 Task: Find connections with filter location Greiz with filter topic #Leadershipwith filter profile language Spanish with filter current company Vikram Solar with filter school Rajagiri Centre for Business Studies with filter industry Natural Gas Extraction with filter service category Loans with filter keywords title Business Analyst
Action: Mouse moved to (505, 69)
Screenshot: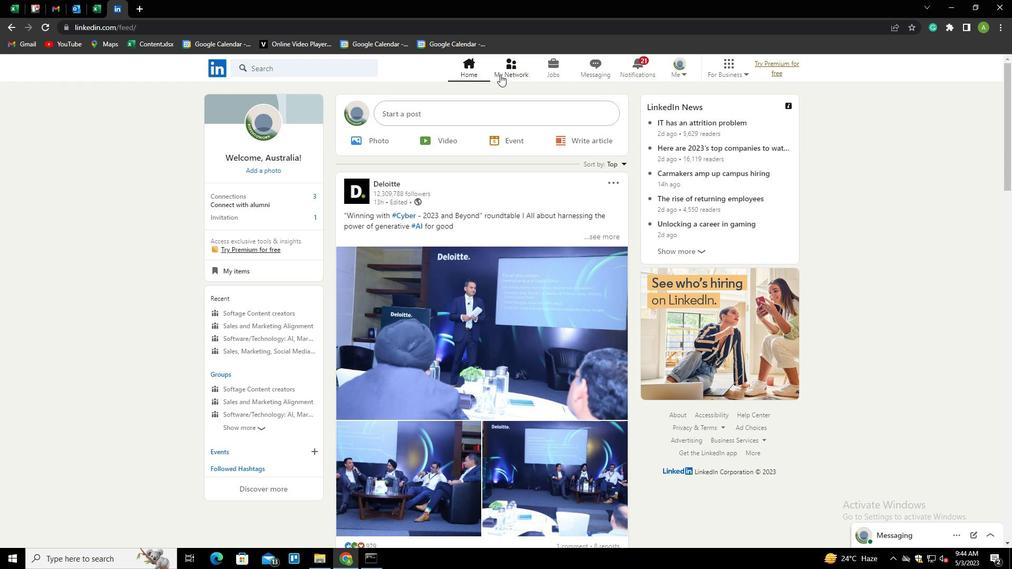 
Action: Mouse pressed left at (505, 69)
Screenshot: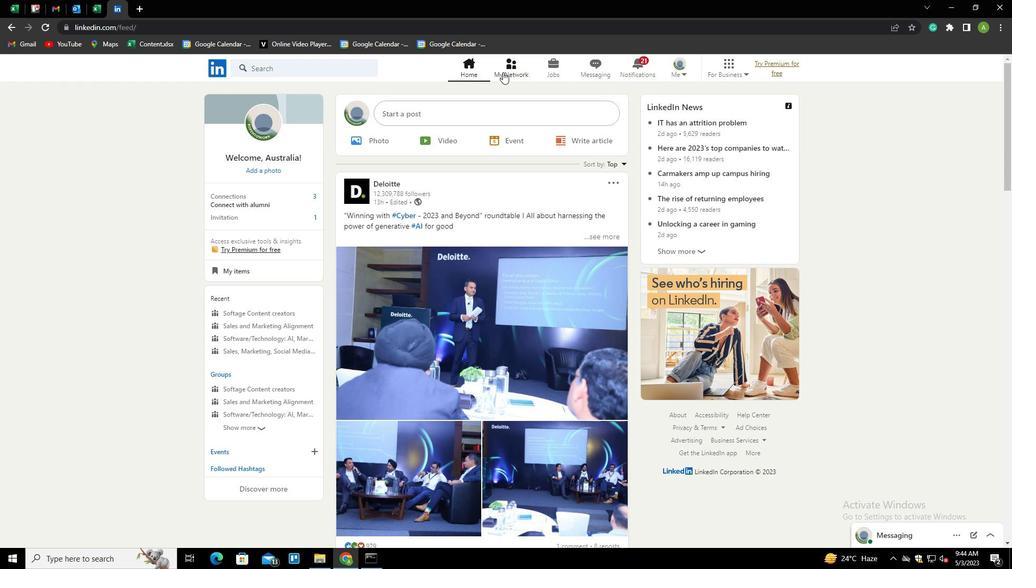 
Action: Mouse moved to (285, 122)
Screenshot: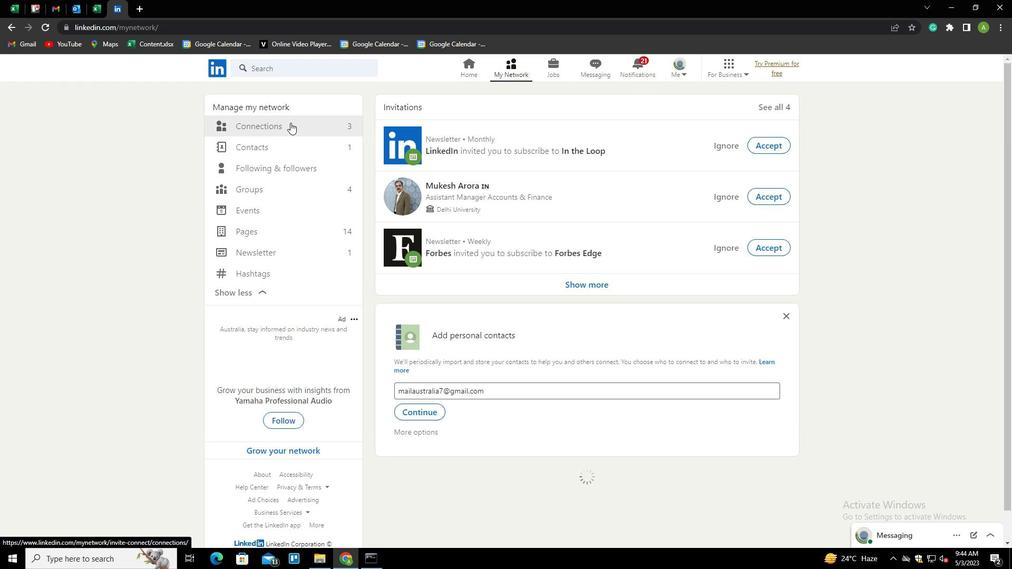 
Action: Mouse pressed left at (285, 122)
Screenshot: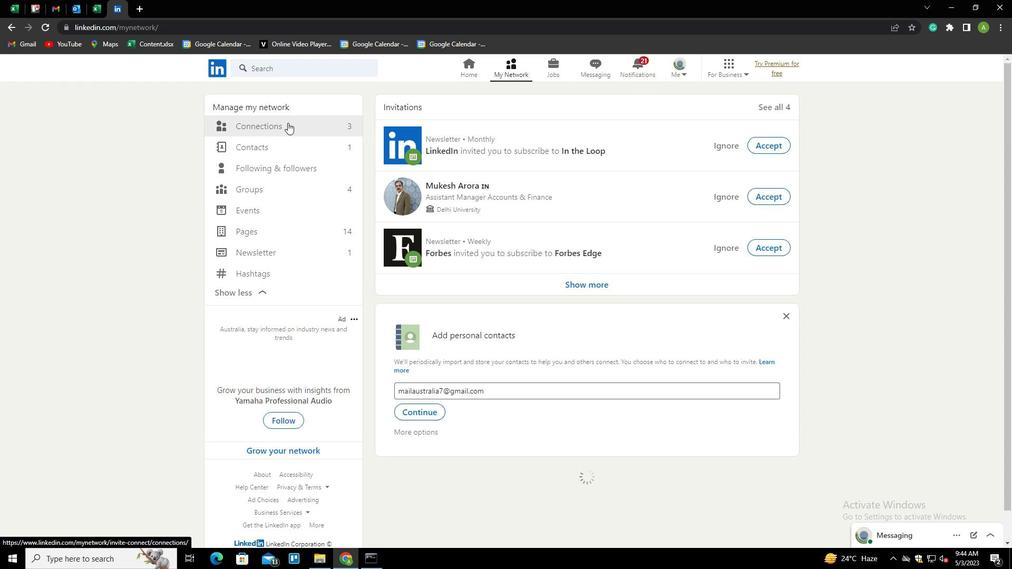 
Action: Mouse moved to (591, 128)
Screenshot: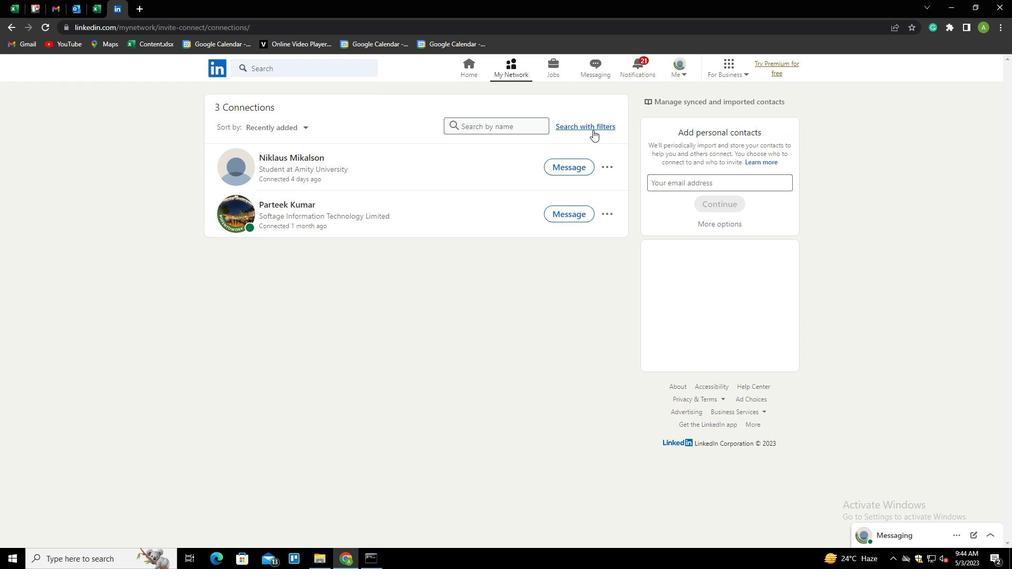 
Action: Mouse pressed left at (591, 128)
Screenshot: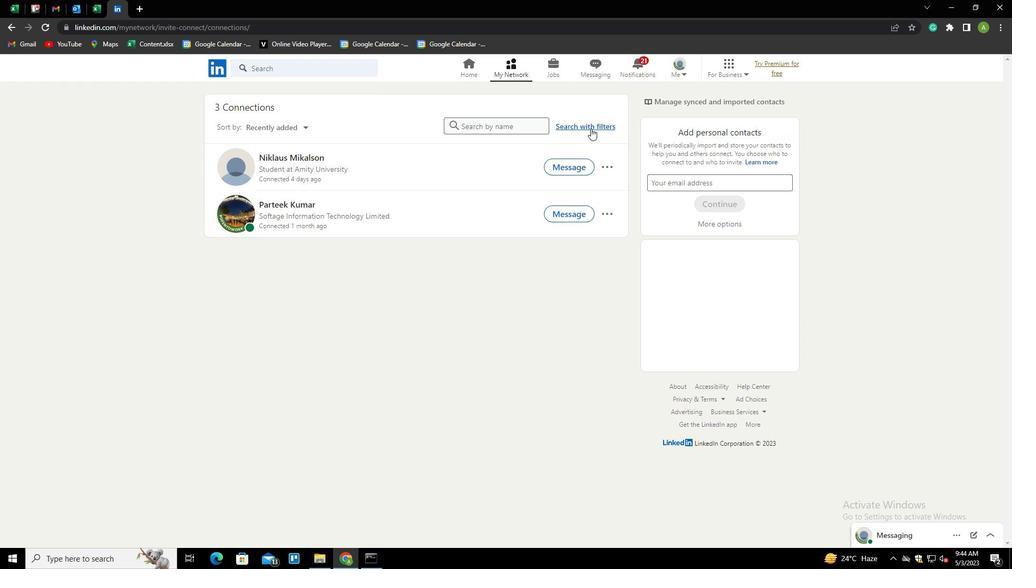 
Action: Mouse moved to (539, 93)
Screenshot: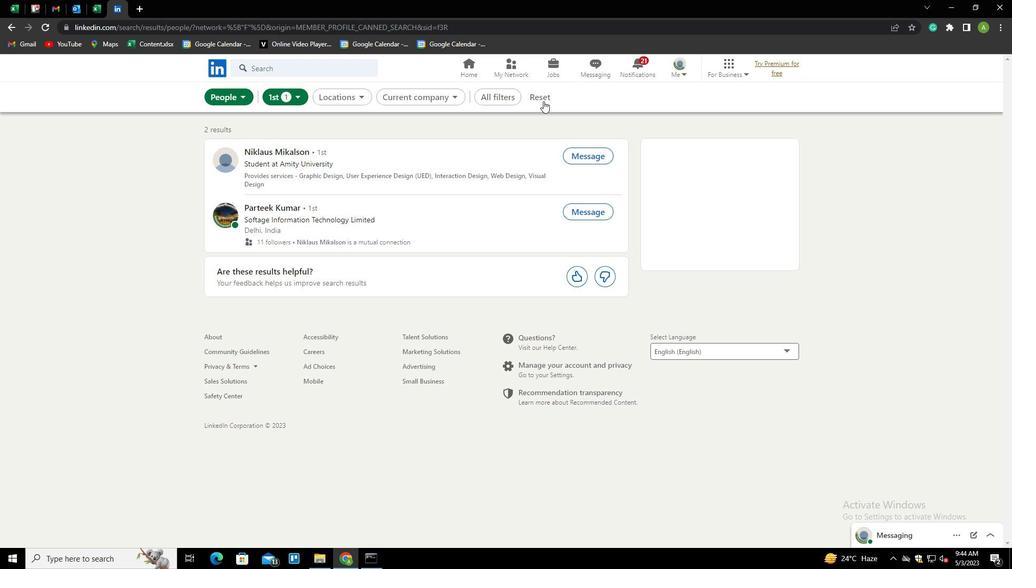 
Action: Mouse pressed left at (539, 93)
Screenshot: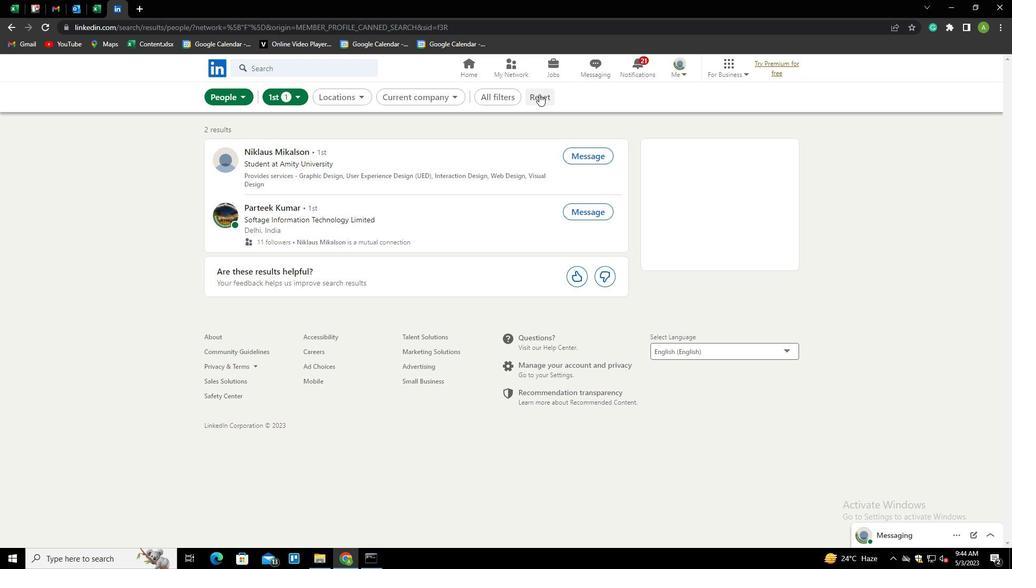 
Action: Mouse moved to (515, 99)
Screenshot: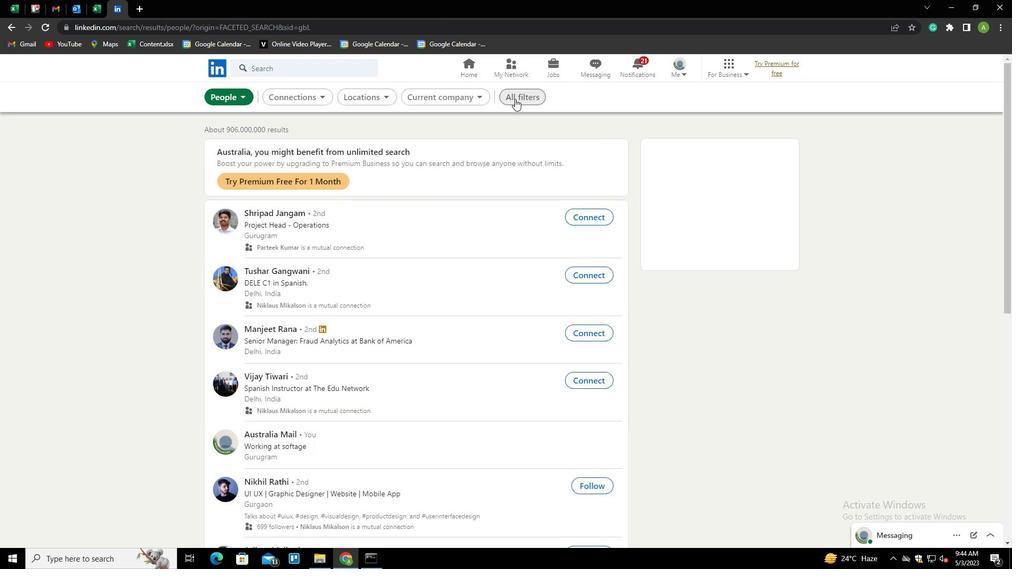 
Action: Mouse pressed left at (515, 99)
Screenshot: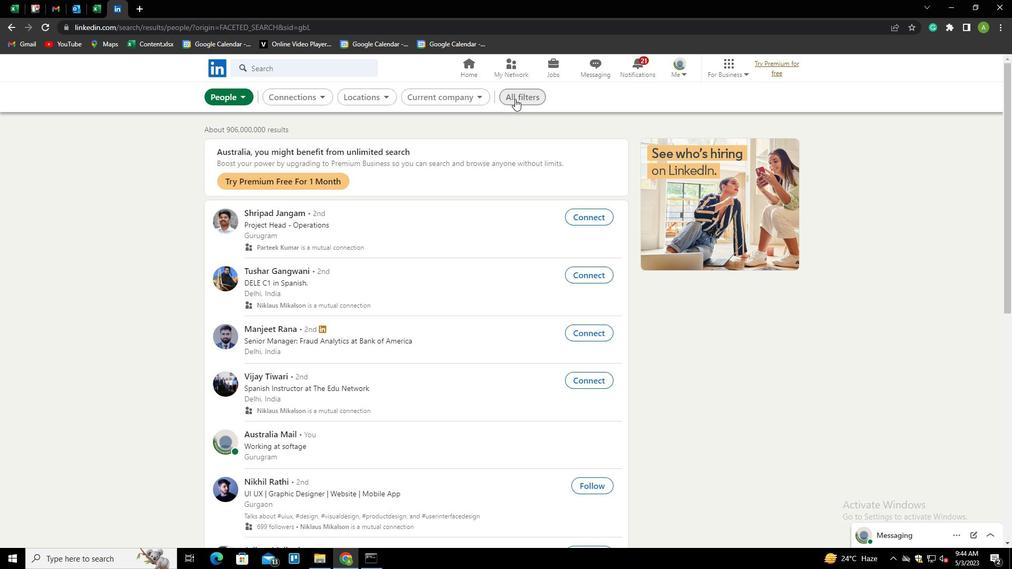 
Action: Mouse moved to (839, 260)
Screenshot: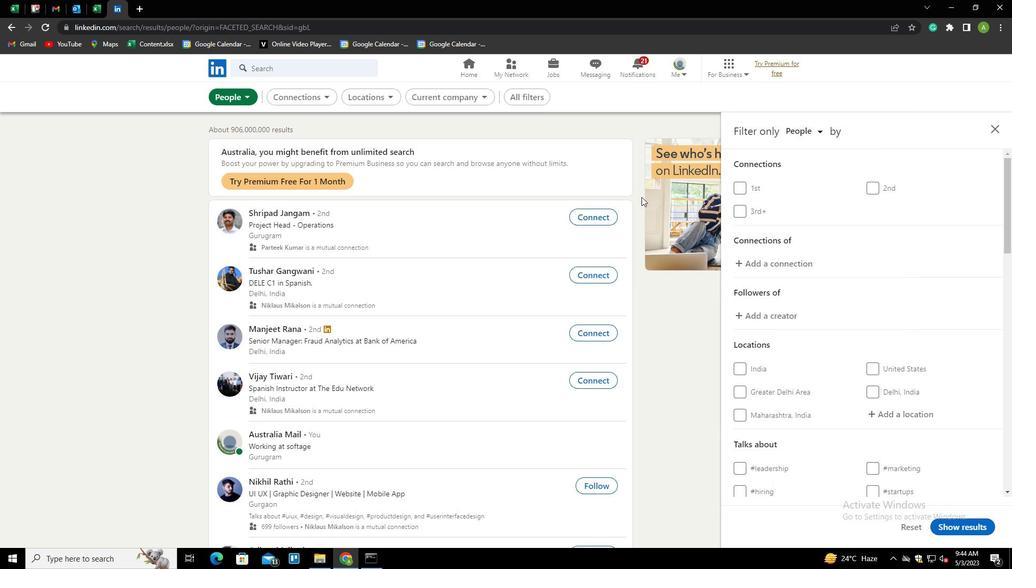 
Action: Mouse scrolled (839, 259) with delta (0, 0)
Screenshot: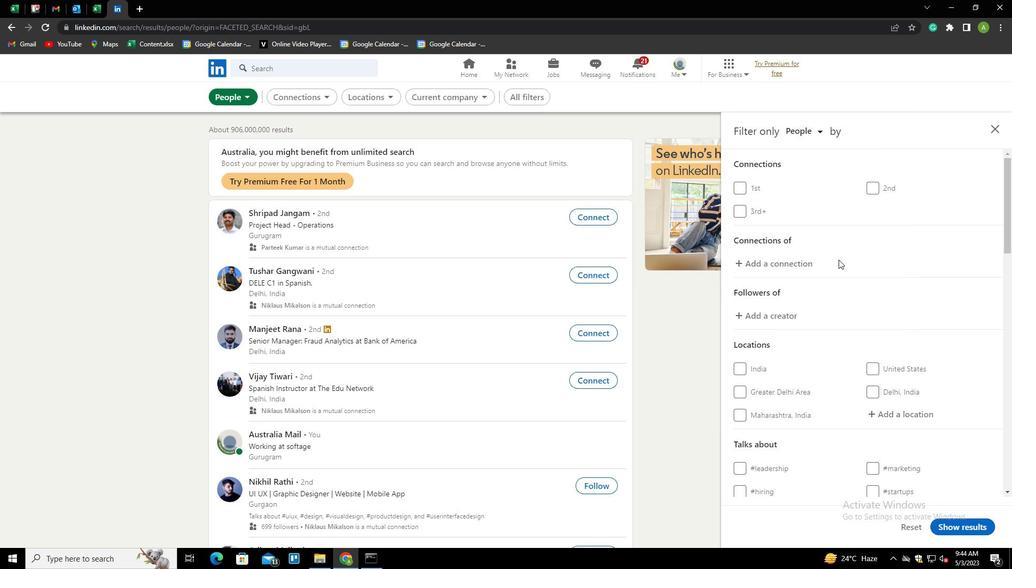 
Action: Mouse scrolled (839, 259) with delta (0, 0)
Screenshot: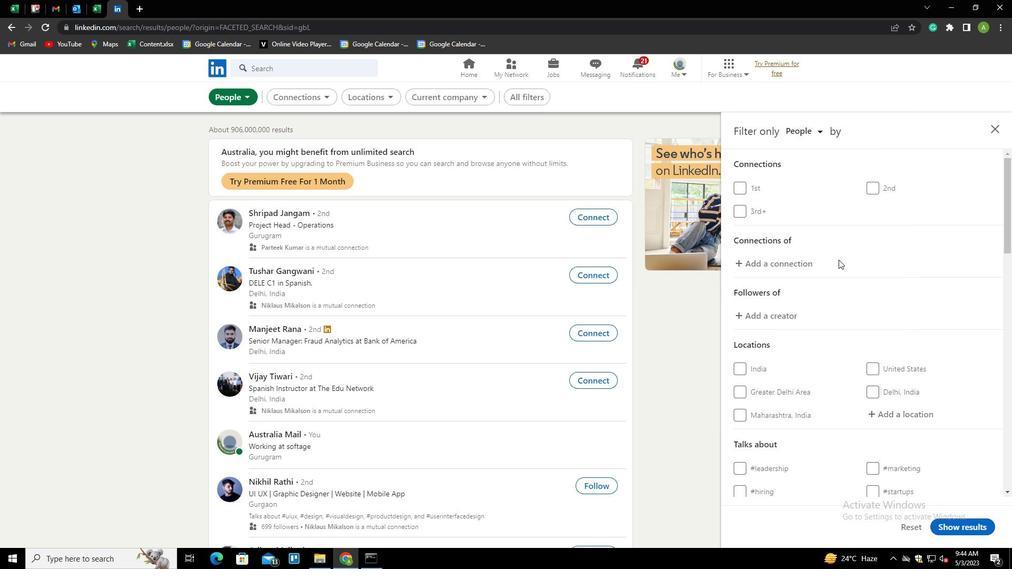 
Action: Mouse moved to (880, 311)
Screenshot: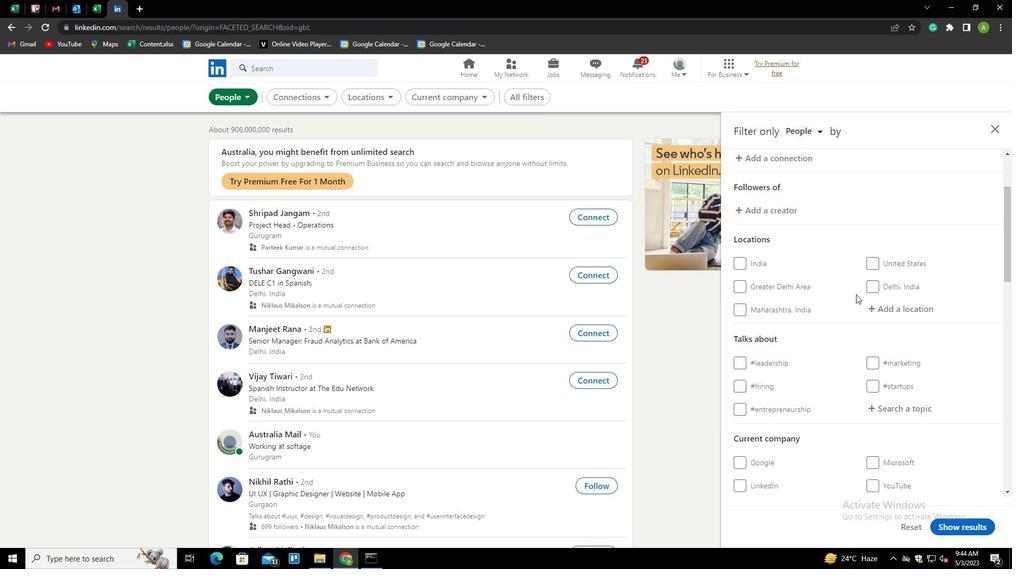 
Action: Mouse pressed left at (880, 311)
Screenshot: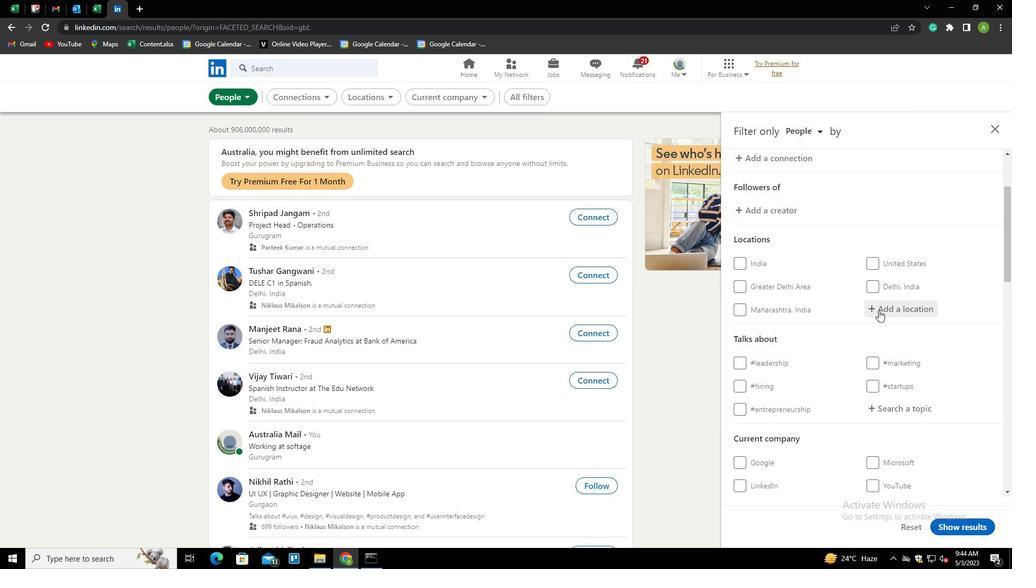 
Action: Mouse moved to (880, 311)
Screenshot: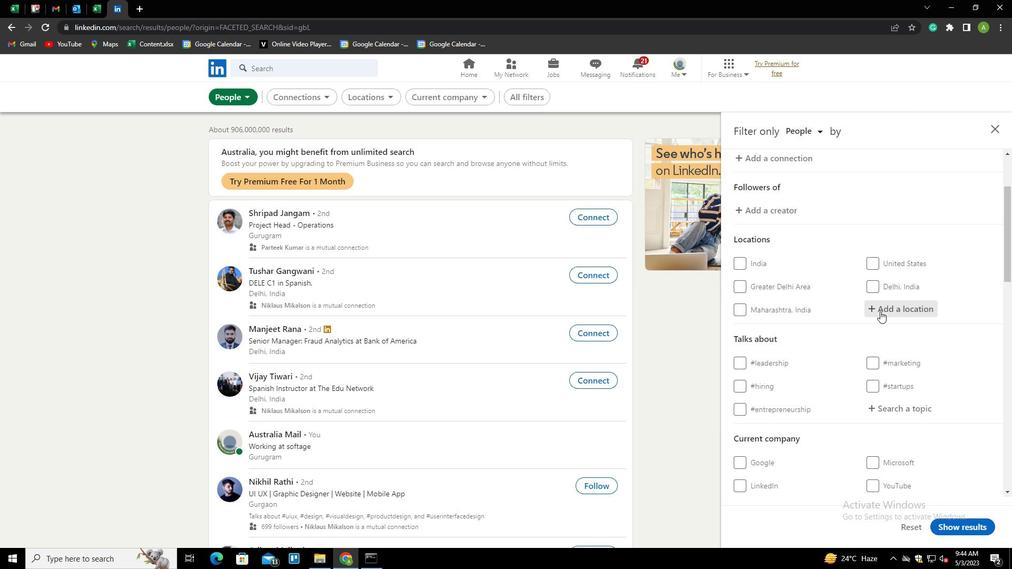 
Action: Key pressed <Key.shift><Key.shift><Key.shift><Key.shift><Key.shift><Key.shift><Key.shift><Key.shift><Key.shift><Key.shift><Key.shift><Key.shift><Key.shift><Key.shift><Key.shift>GRIZ<Key.space><Key.left><Key.left><Key.left>E<Key.down><Key.enter>
Screenshot: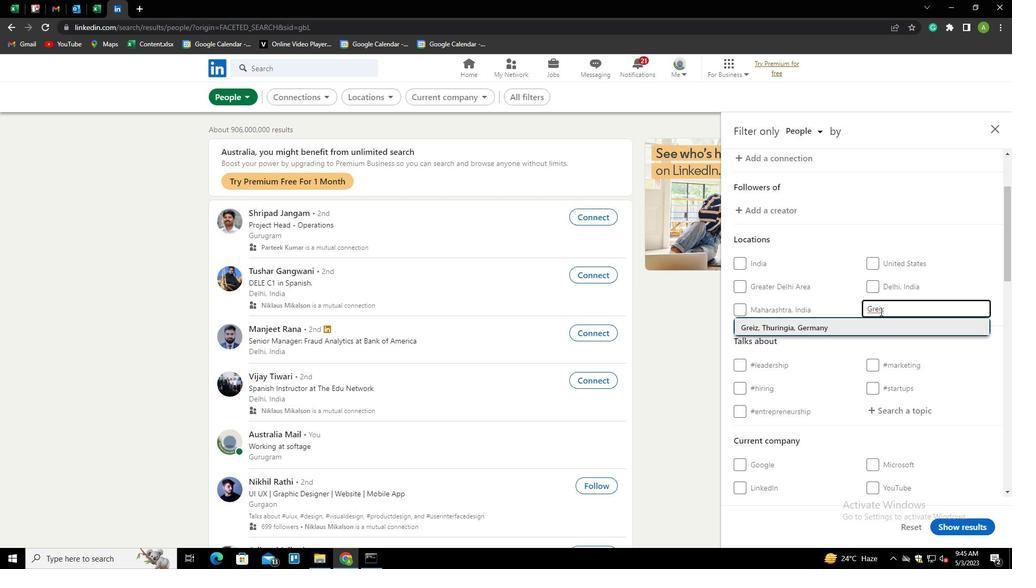 
Action: Mouse scrolled (880, 311) with delta (0, 0)
Screenshot: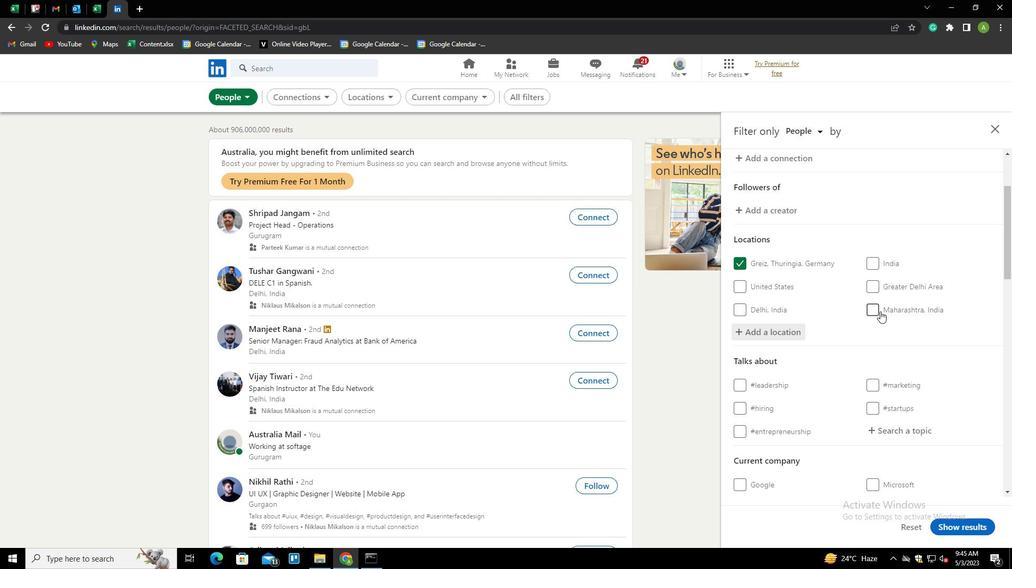
Action: Mouse moved to (883, 369)
Screenshot: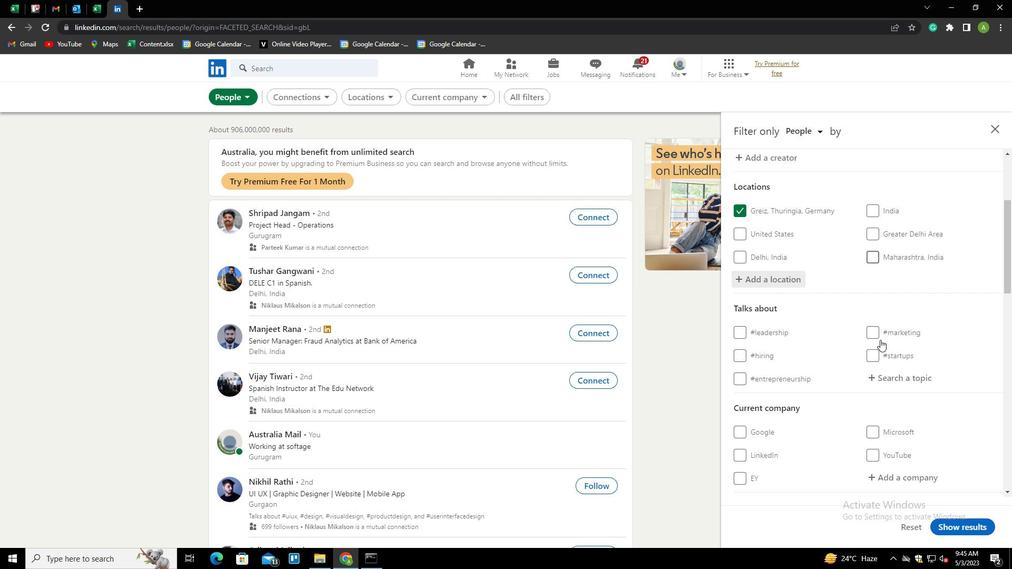 
Action: Mouse pressed left at (883, 369)
Screenshot: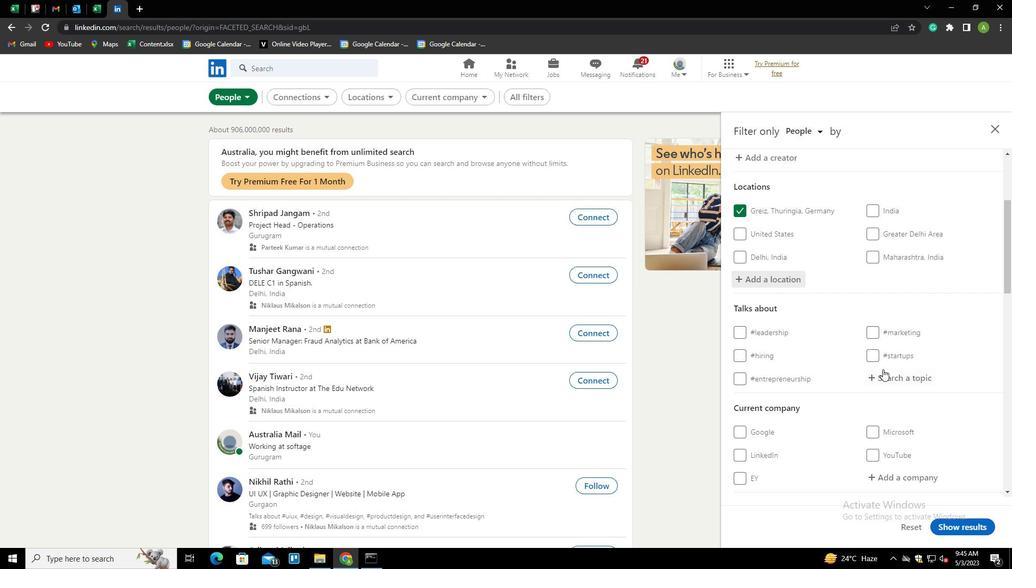 
Action: Mouse moved to (883, 370)
Screenshot: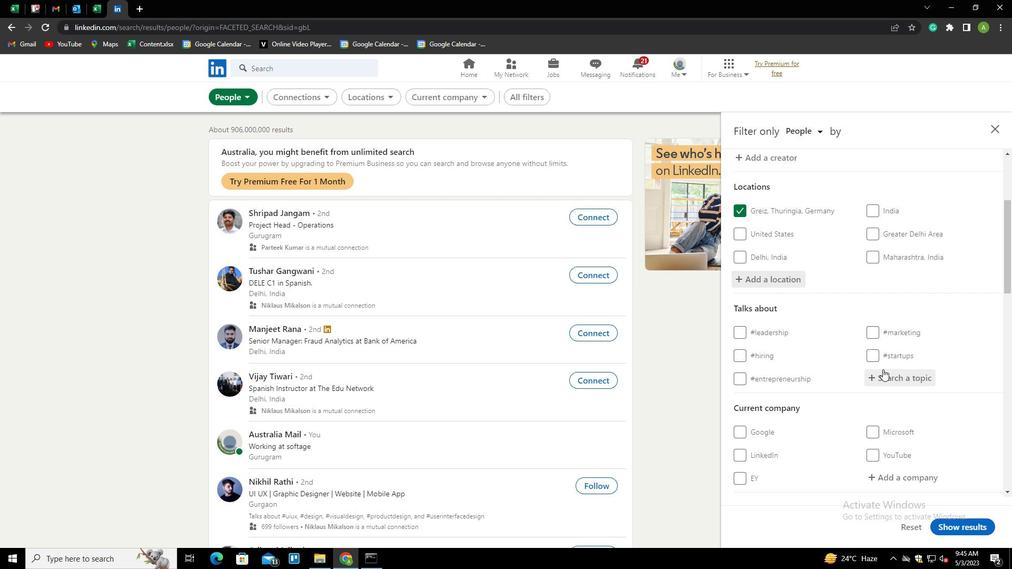 
Action: Key pressed LEADERSHIP<Key.down><Key.enter>
Screenshot: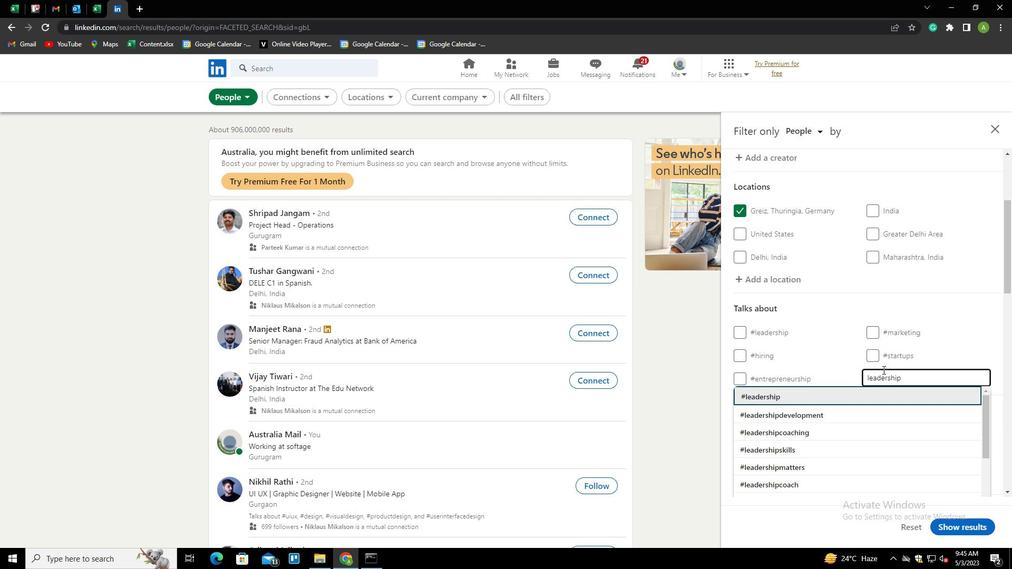 
Action: Mouse scrolled (883, 369) with delta (0, 0)
Screenshot: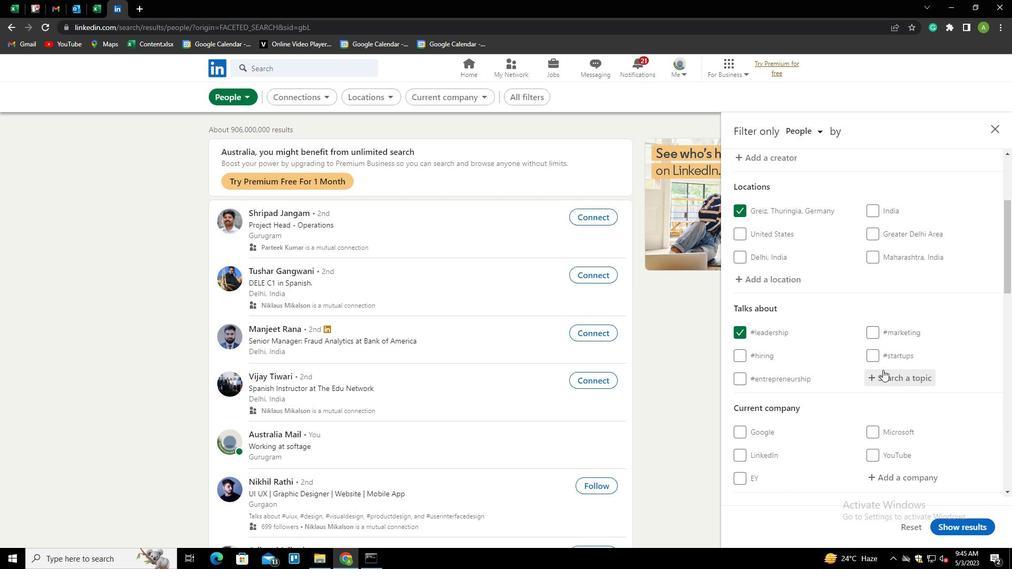 
Action: Mouse scrolled (883, 369) with delta (0, 0)
Screenshot: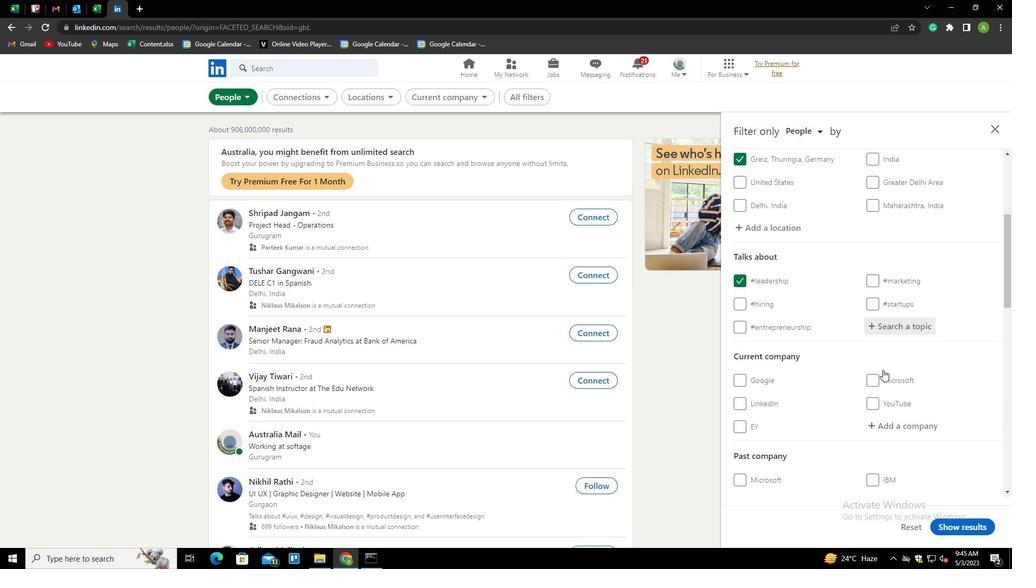 
Action: Mouse scrolled (883, 369) with delta (0, 0)
Screenshot: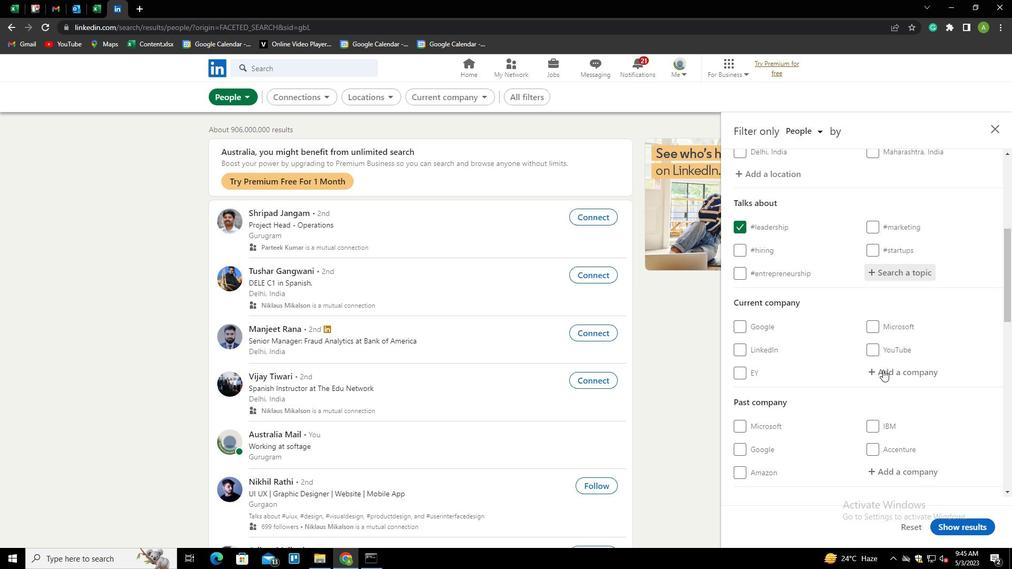 
Action: Mouse scrolled (883, 369) with delta (0, 0)
Screenshot: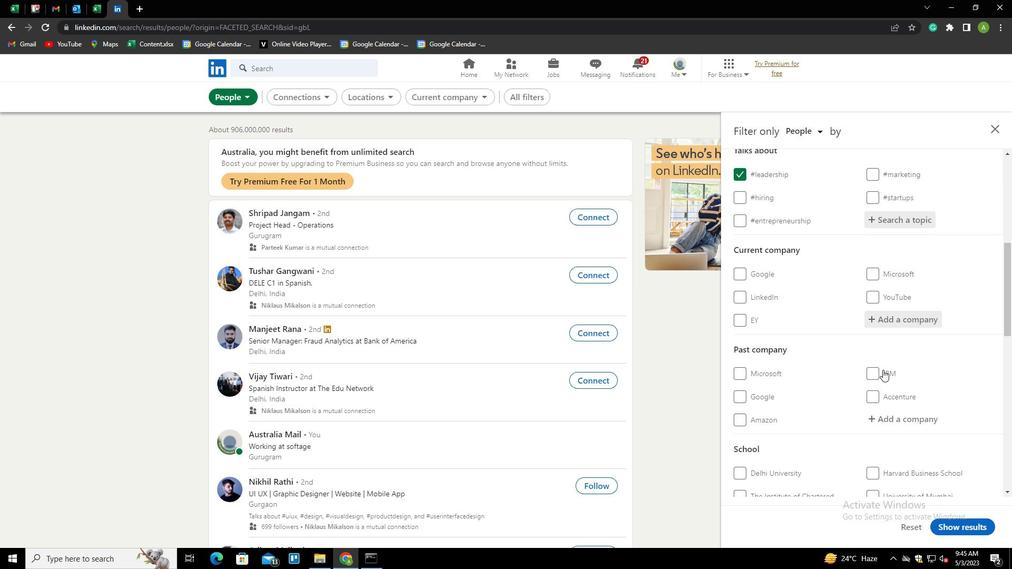 
Action: Mouse scrolled (883, 369) with delta (0, 0)
Screenshot: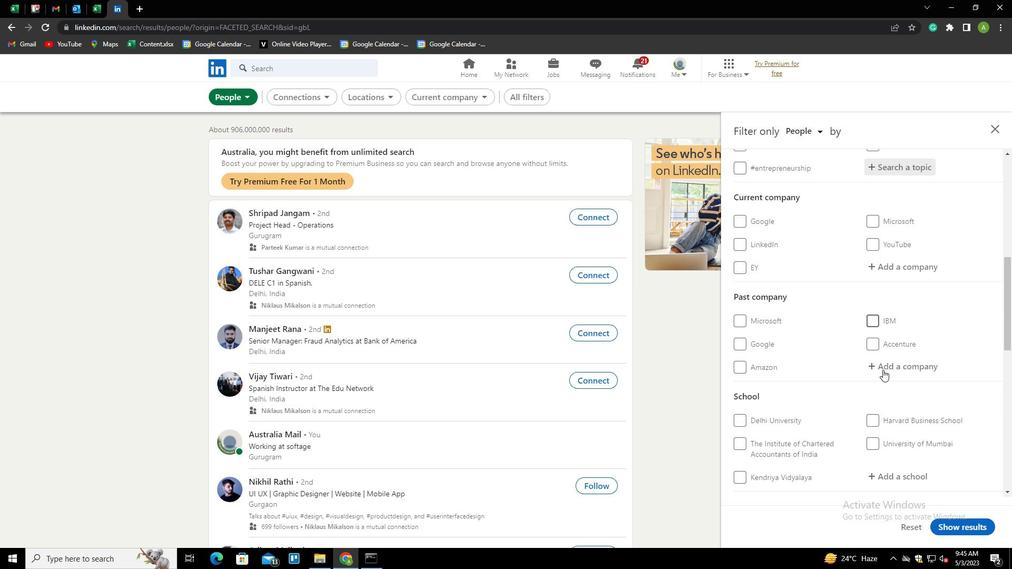 
Action: Mouse scrolled (883, 369) with delta (0, 0)
Screenshot: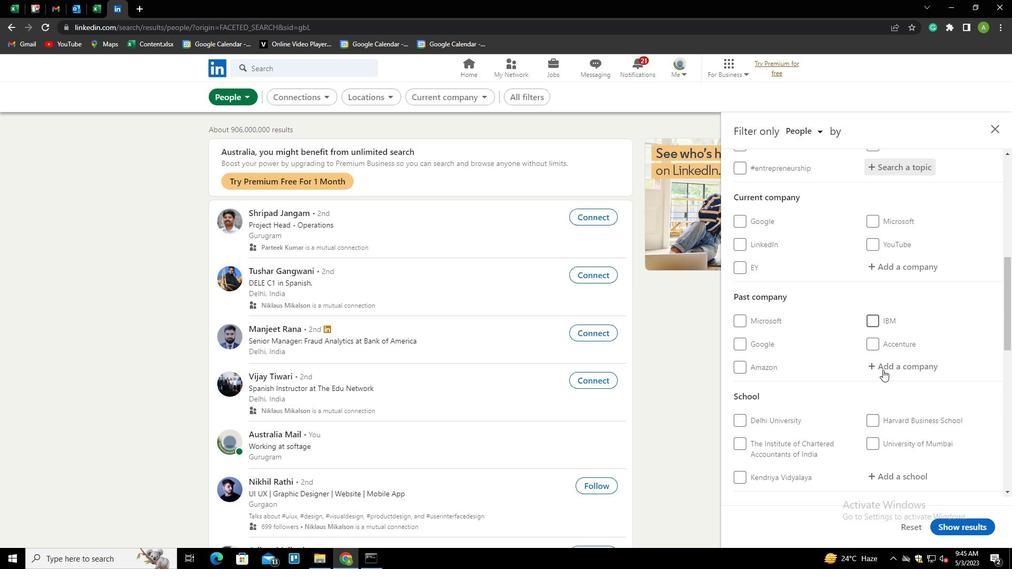 
Action: Mouse moved to (883, 370)
Screenshot: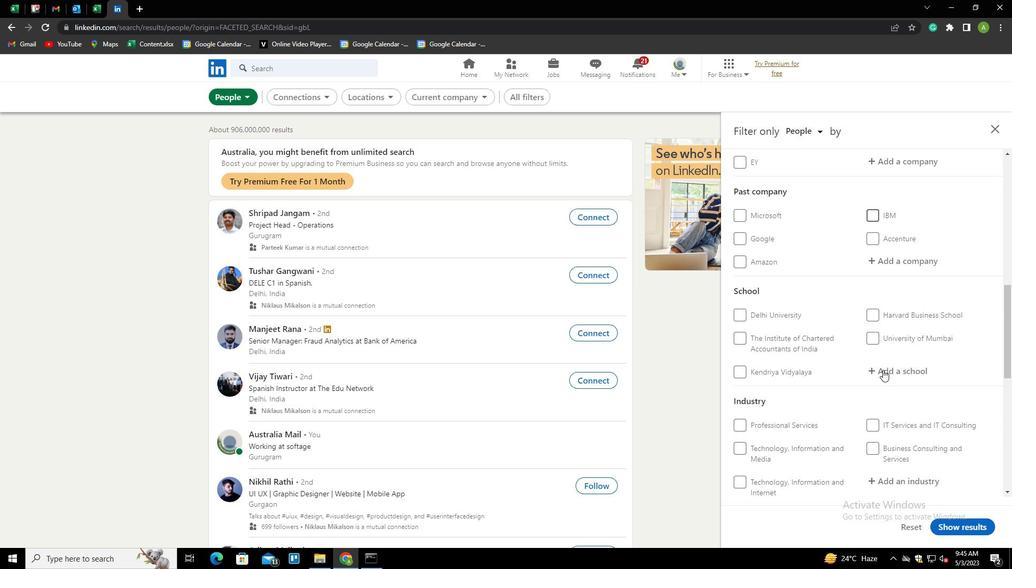 
Action: Mouse scrolled (883, 370) with delta (0, 0)
Screenshot: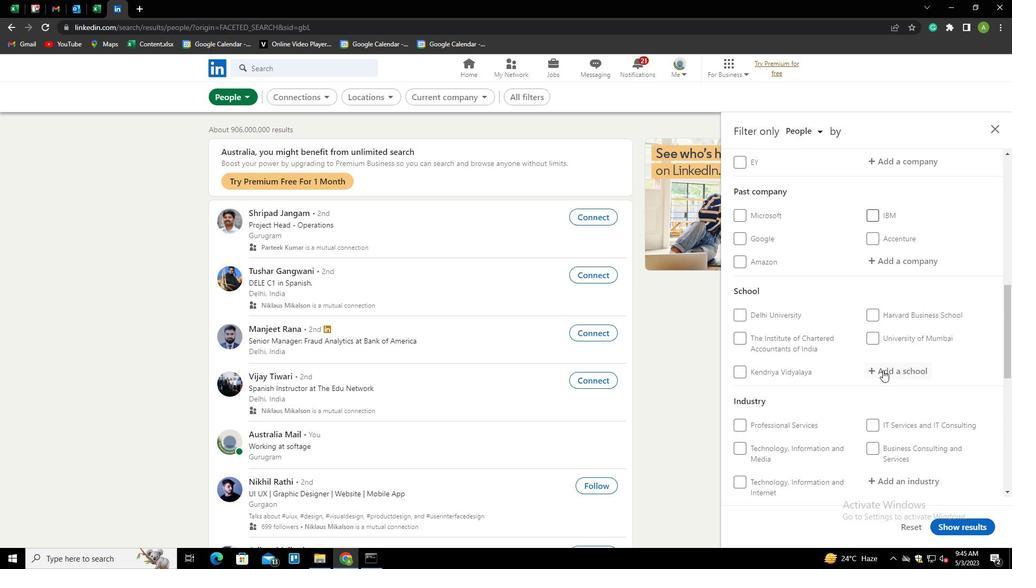 
Action: Mouse scrolled (883, 370) with delta (0, 0)
Screenshot: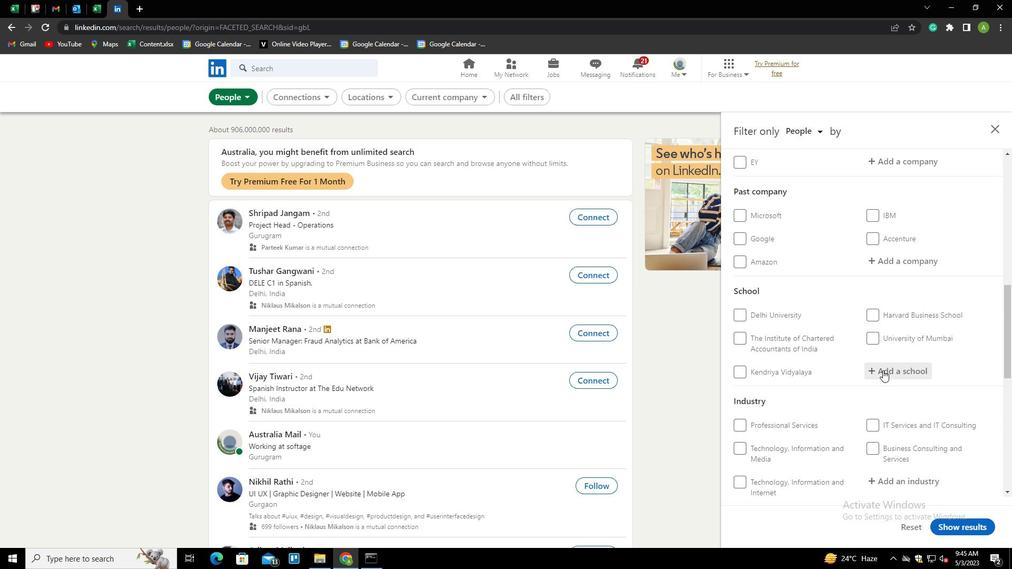 
Action: Mouse scrolled (883, 370) with delta (0, 0)
Screenshot: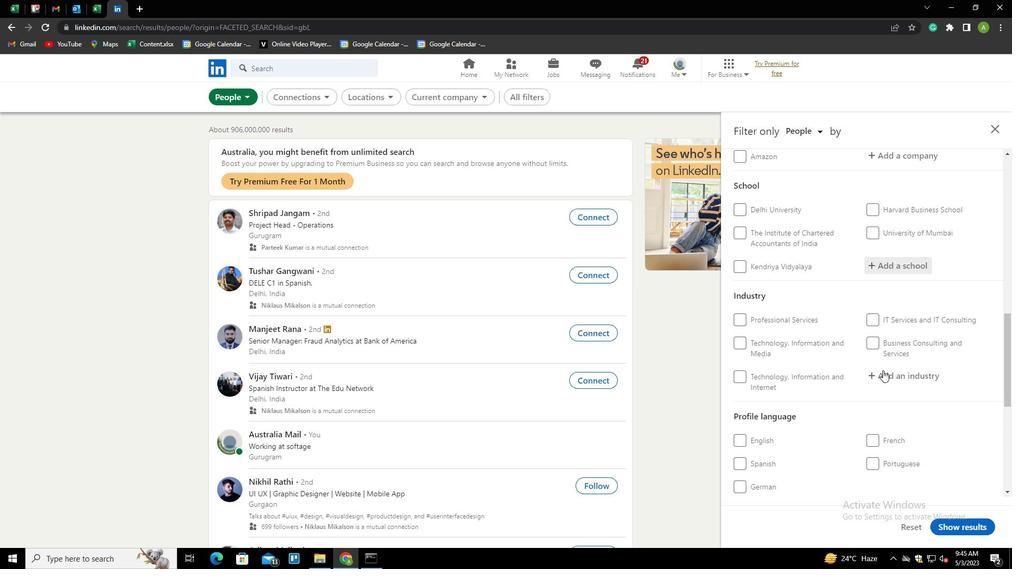 
Action: Mouse scrolled (883, 370) with delta (0, 0)
Screenshot: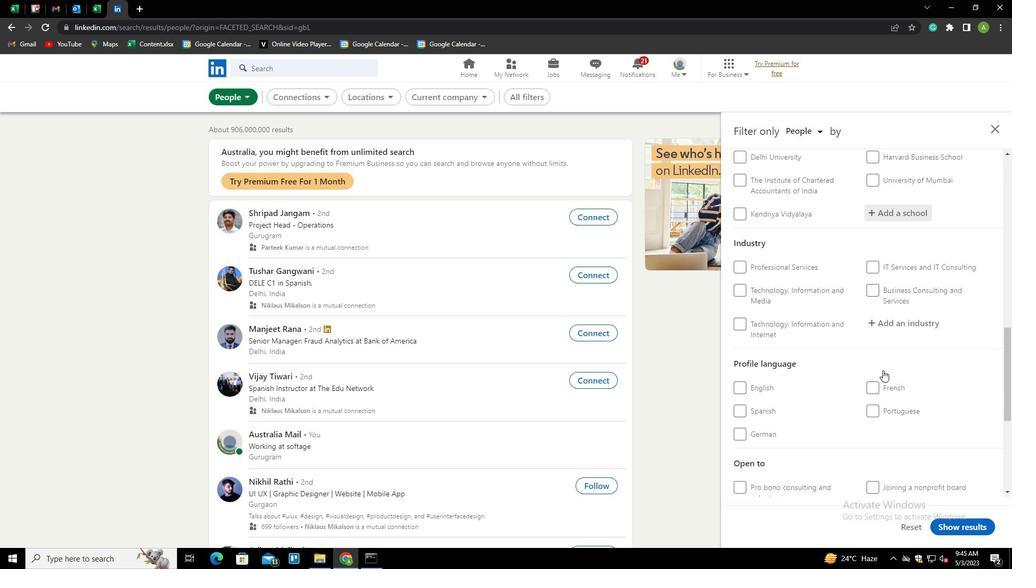 
Action: Mouse scrolled (883, 370) with delta (0, 0)
Screenshot: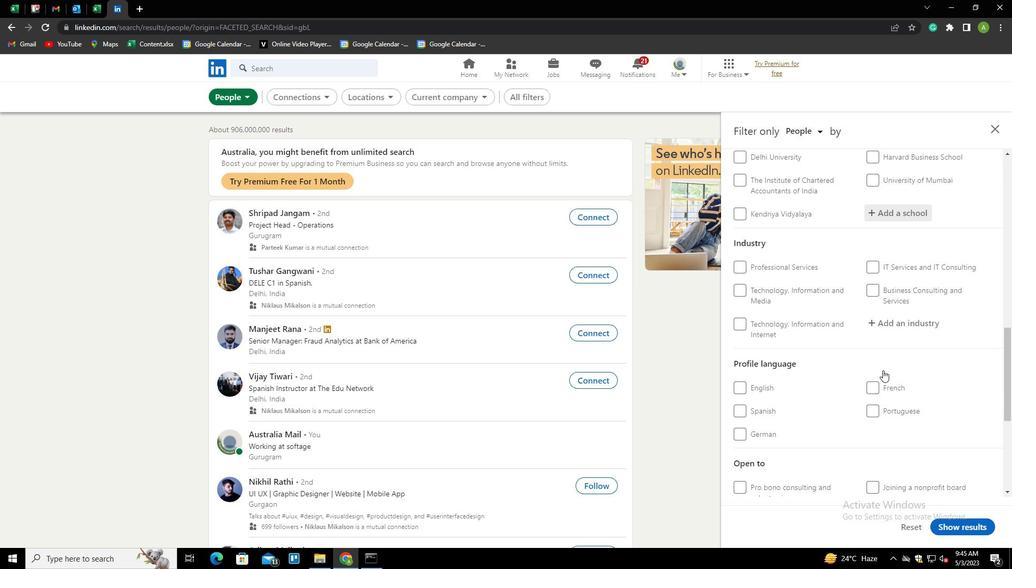 
Action: Mouse scrolled (883, 370) with delta (0, 0)
Screenshot: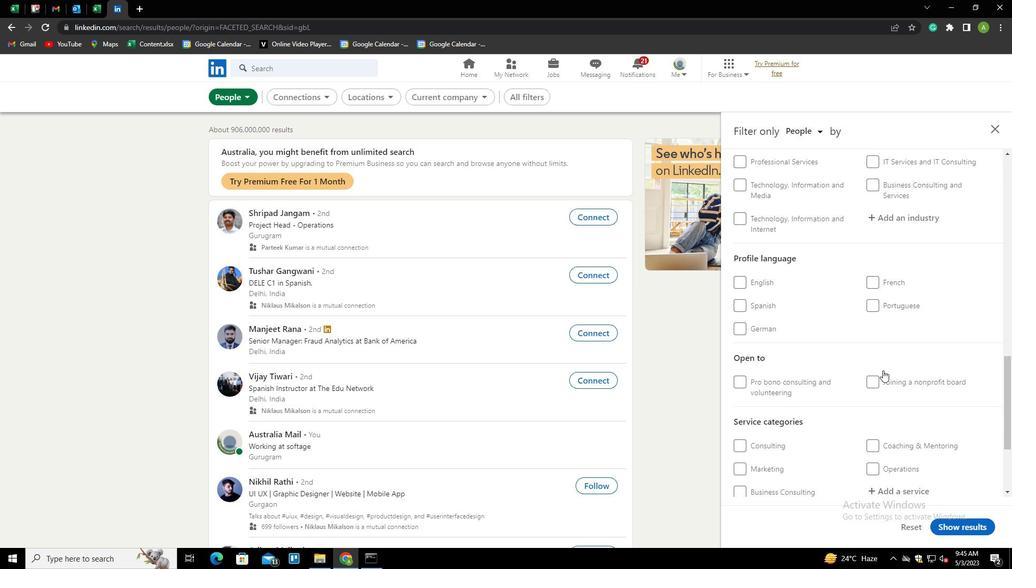 
Action: Mouse scrolled (883, 370) with delta (0, 0)
Screenshot: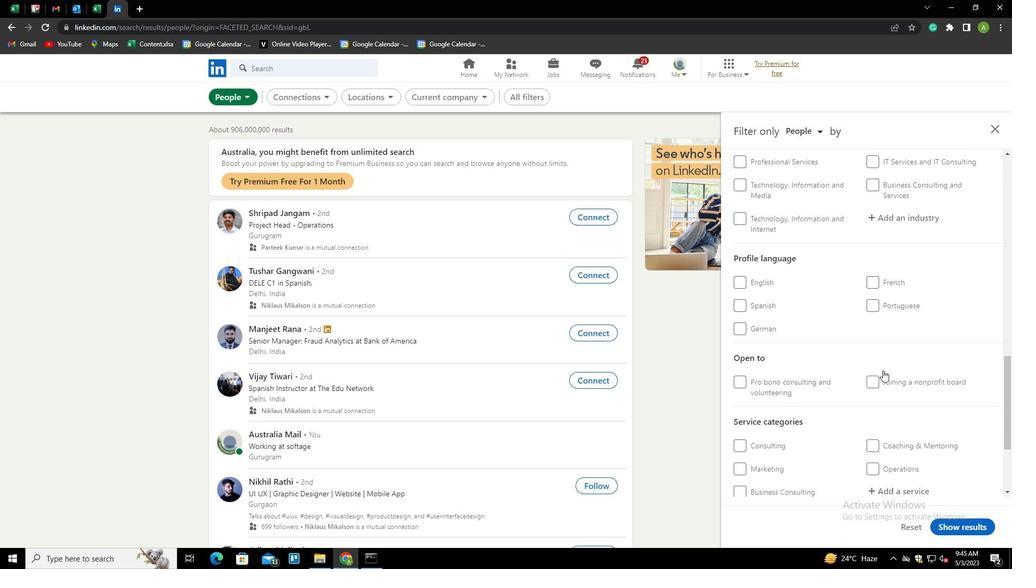 
Action: Mouse scrolled (883, 371) with delta (0, 0)
Screenshot: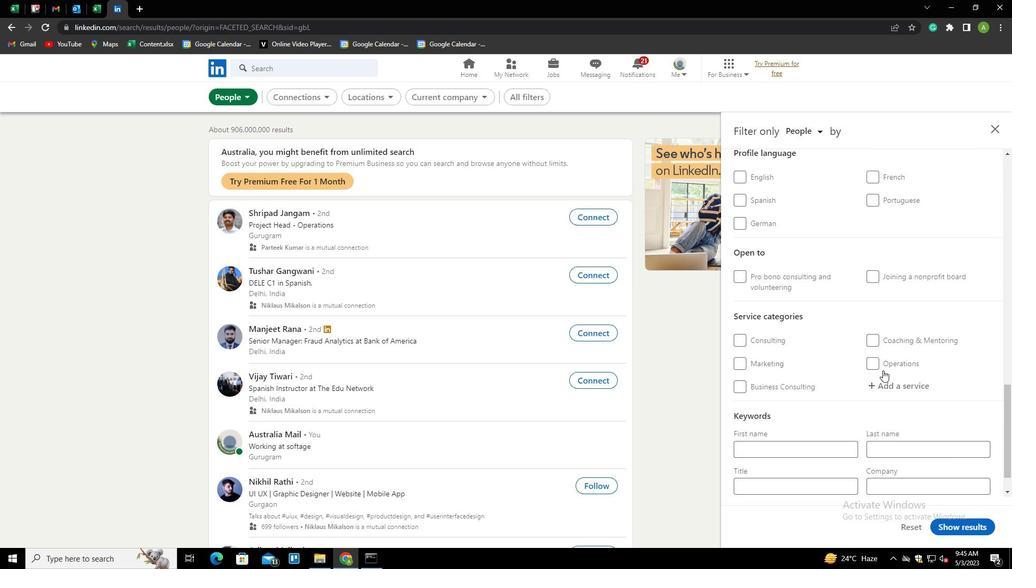 
Action: Mouse moved to (739, 254)
Screenshot: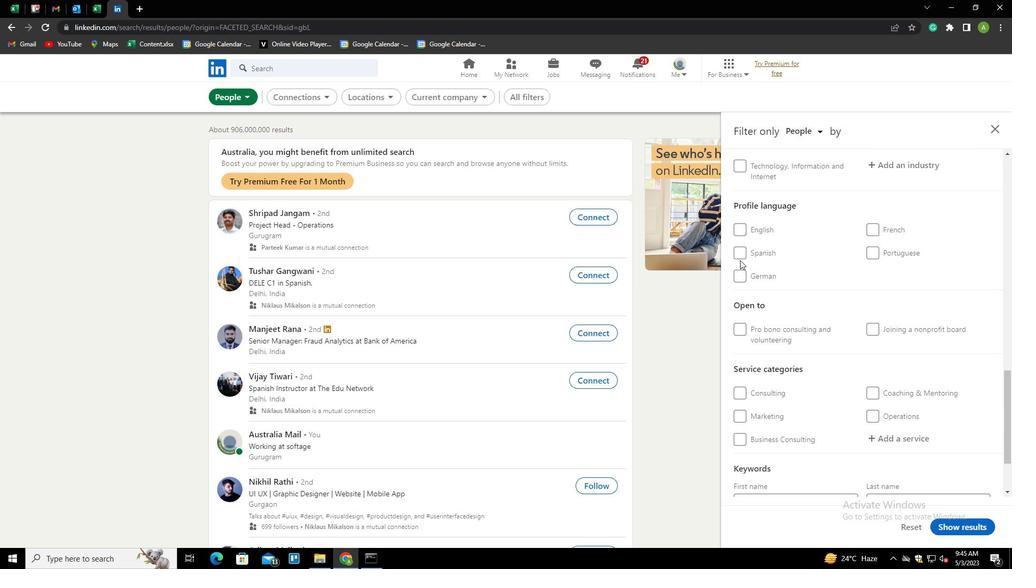 
Action: Mouse pressed left at (739, 254)
Screenshot: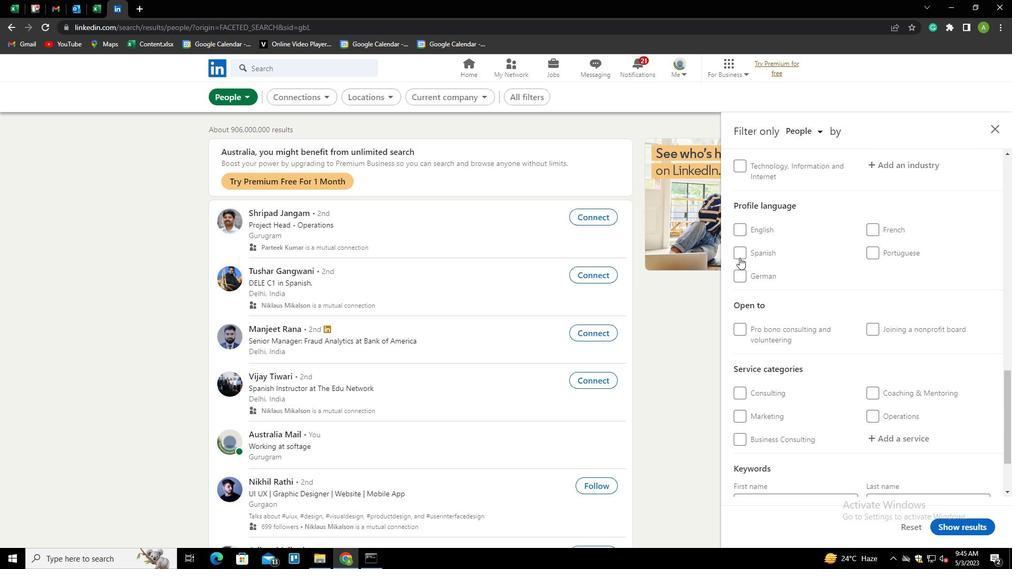 
Action: Mouse moved to (879, 291)
Screenshot: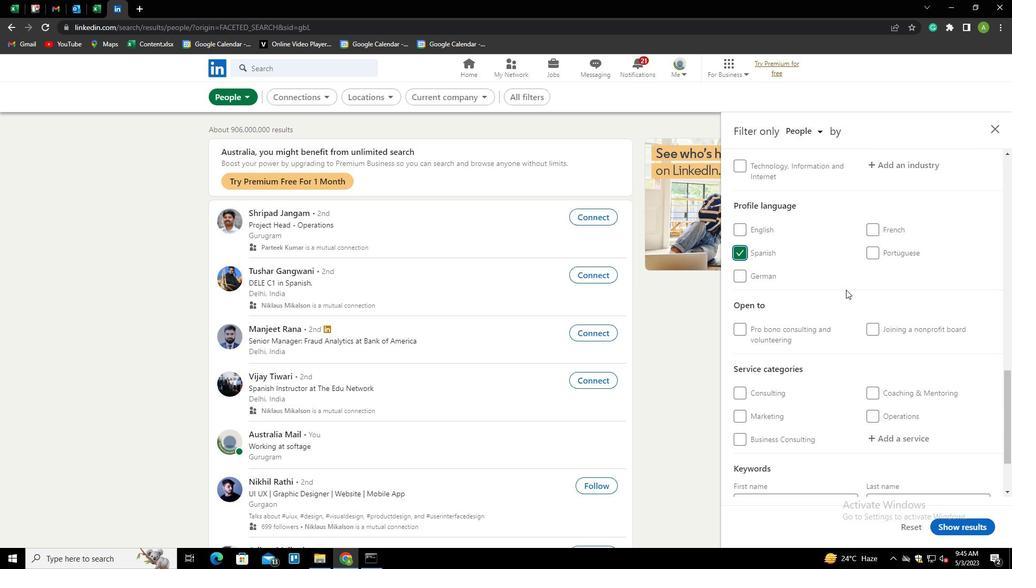 
Action: Mouse scrolled (879, 292) with delta (0, 0)
Screenshot: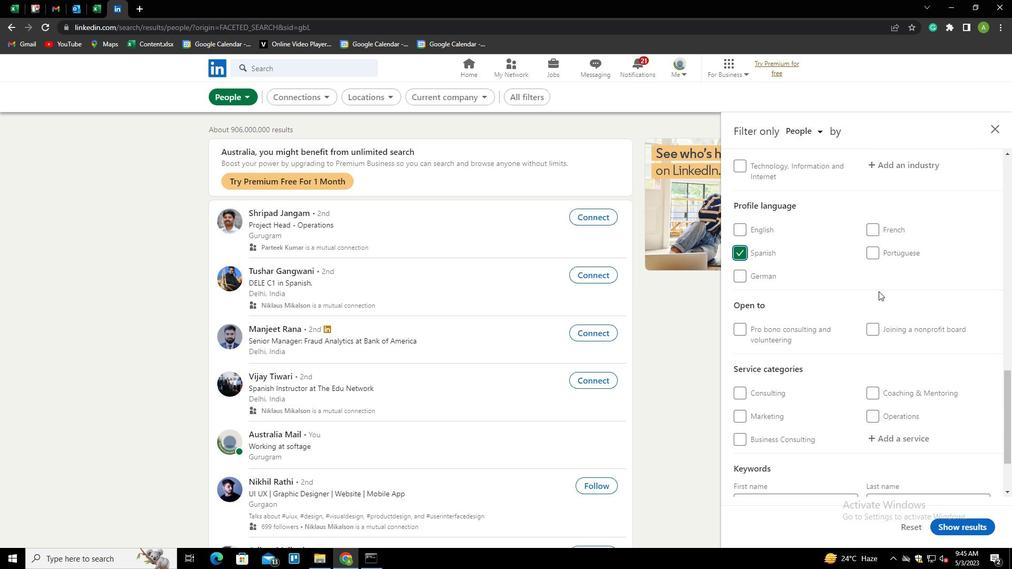 
Action: Mouse scrolled (879, 292) with delta (0, 0)
Screenshot: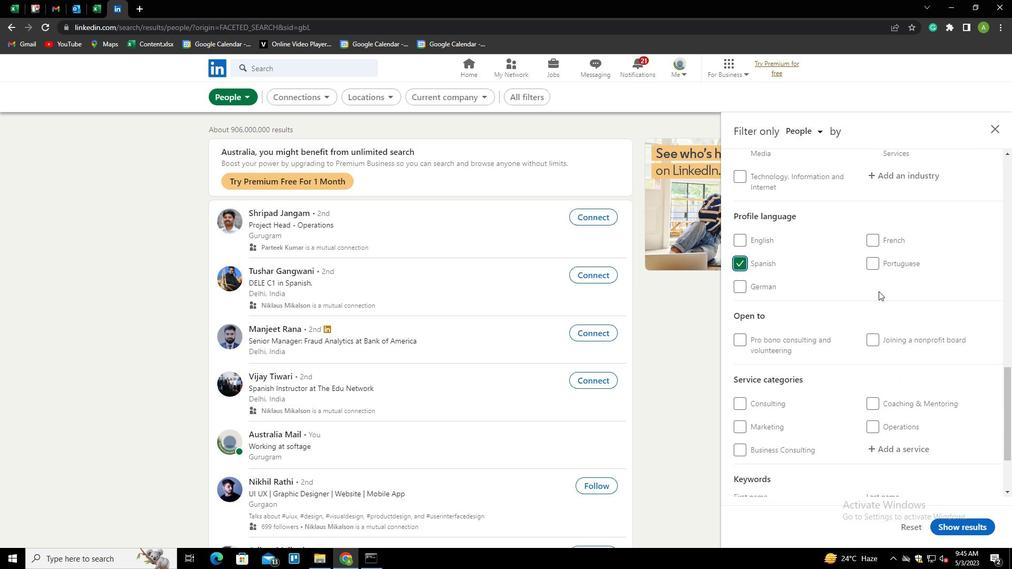 
Action: Mouse scrolled (879, 292) with delta (0, 0)
Screenshot: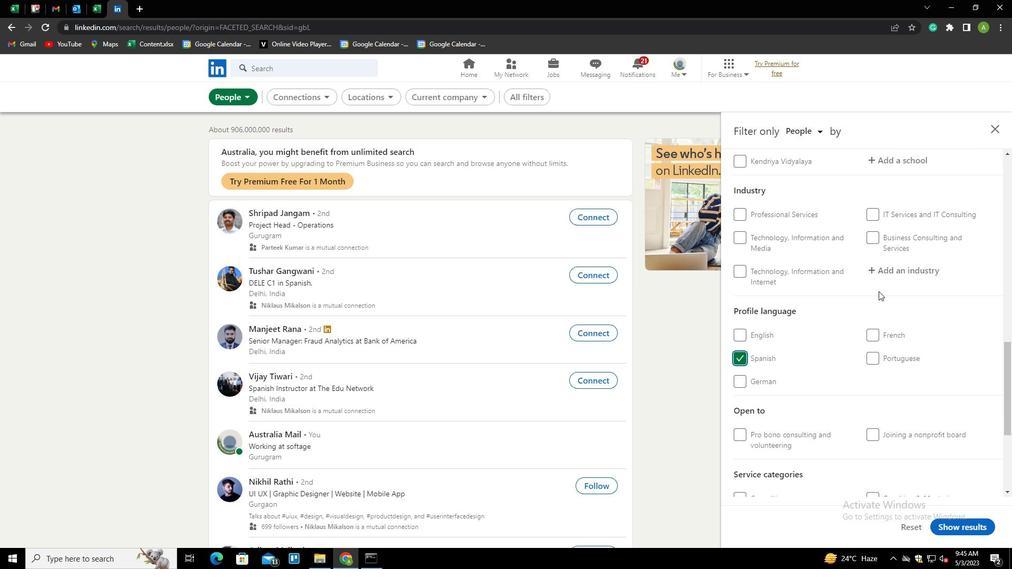 
Action: Mouse scrolled (879, 292) with delta (0, 0)
Screenshot: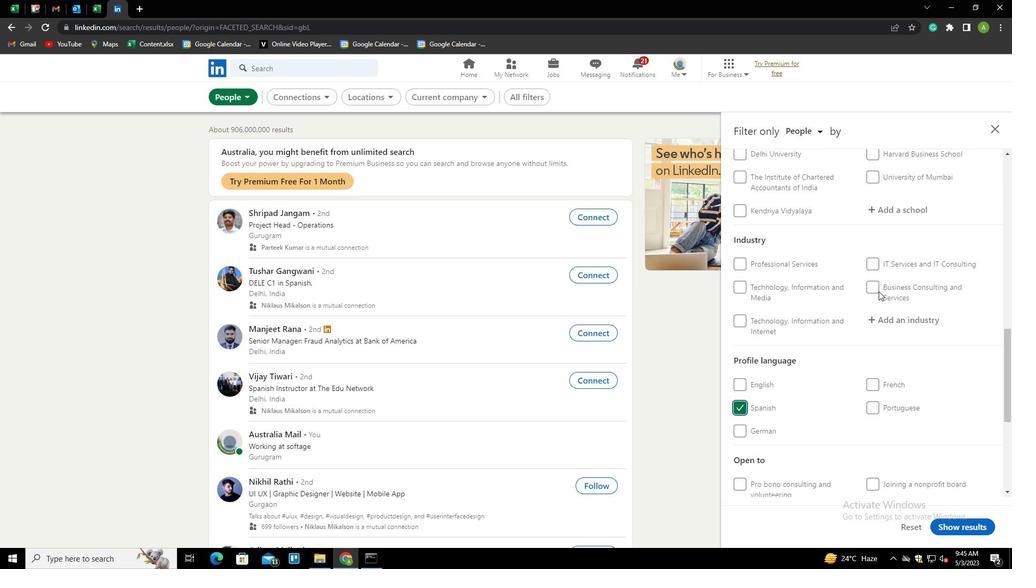 
Action: Mouse scrolled (879, 292) with delta (0, 0)
Screenshot: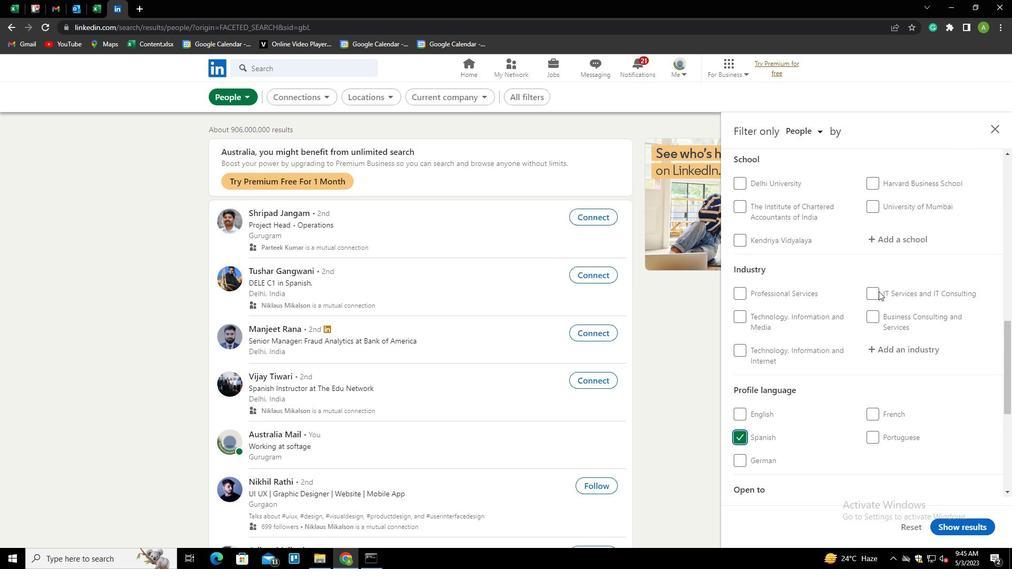 
Action: Mouse scrolled (879, 292) with delta (0, 0)
Screenshot: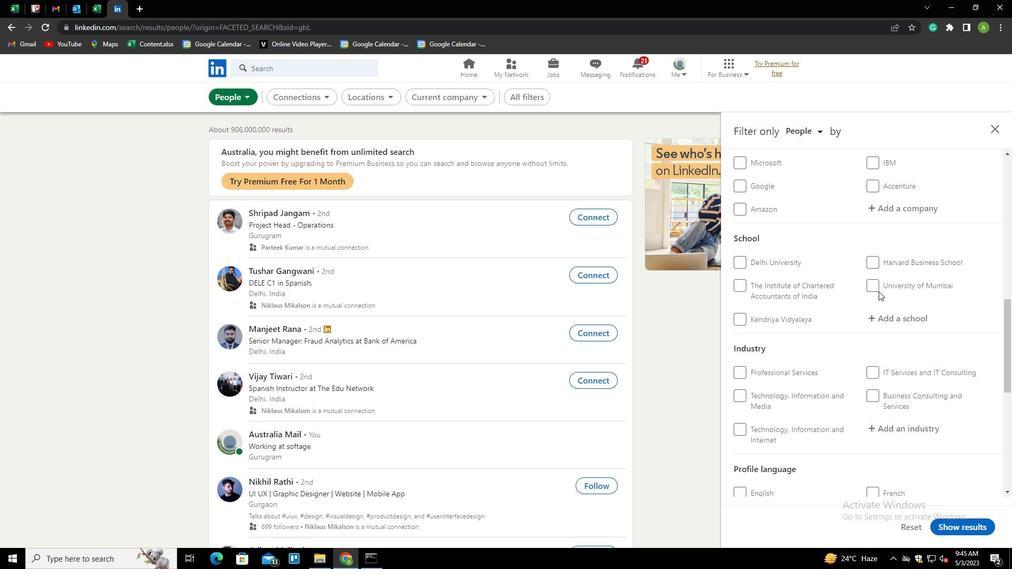 
Action: Mouse scrolled (879, 292) with delta (0, 0)
Screenshot: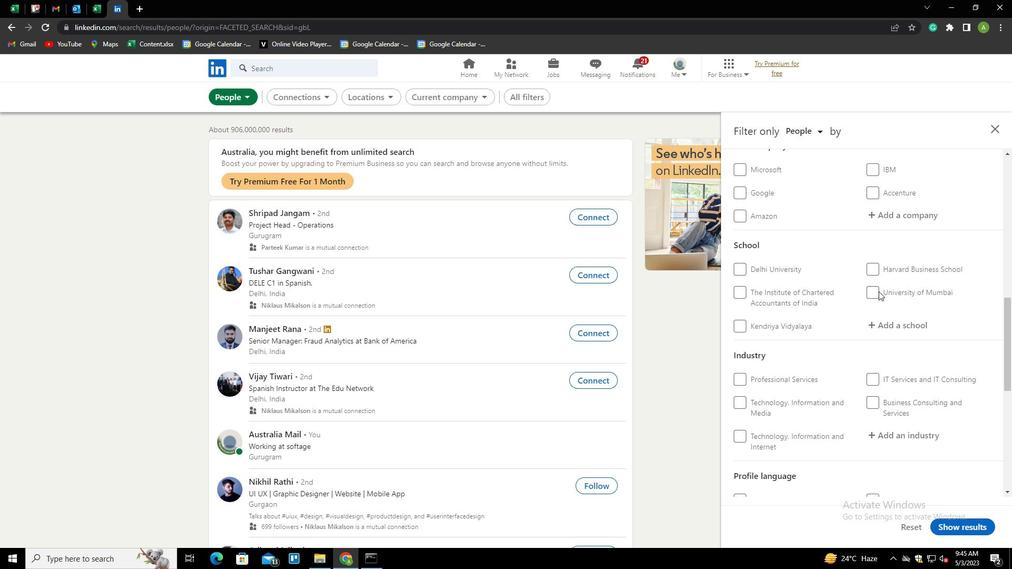 
Action: Mouse scrolled (879, 292) with delta (0, 0)
Screenshot: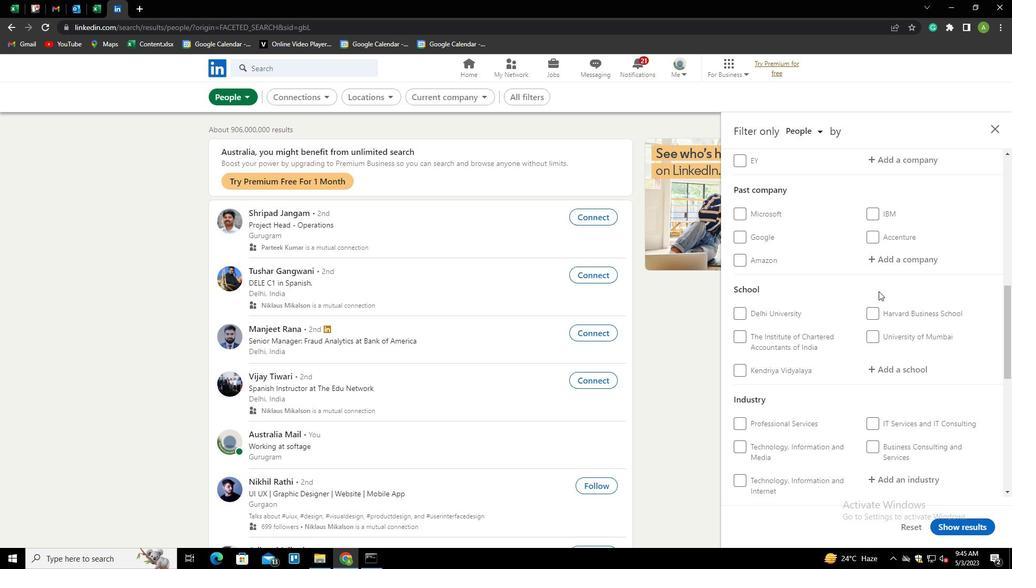 
Action: Mouse moved to (884, 264)
Screenshot: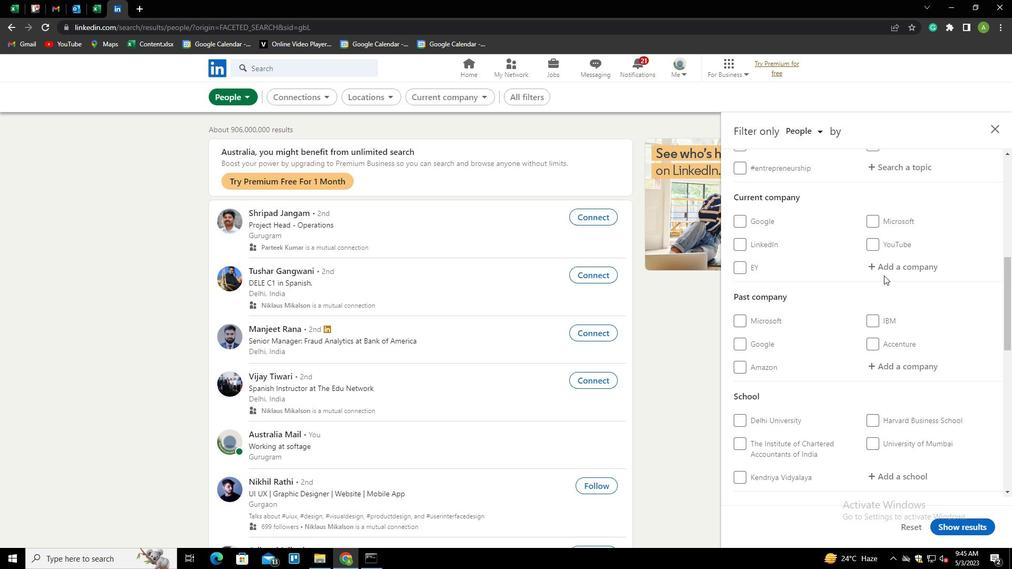 
Action: Mouse pressed left at (884, 264)
Screenshot: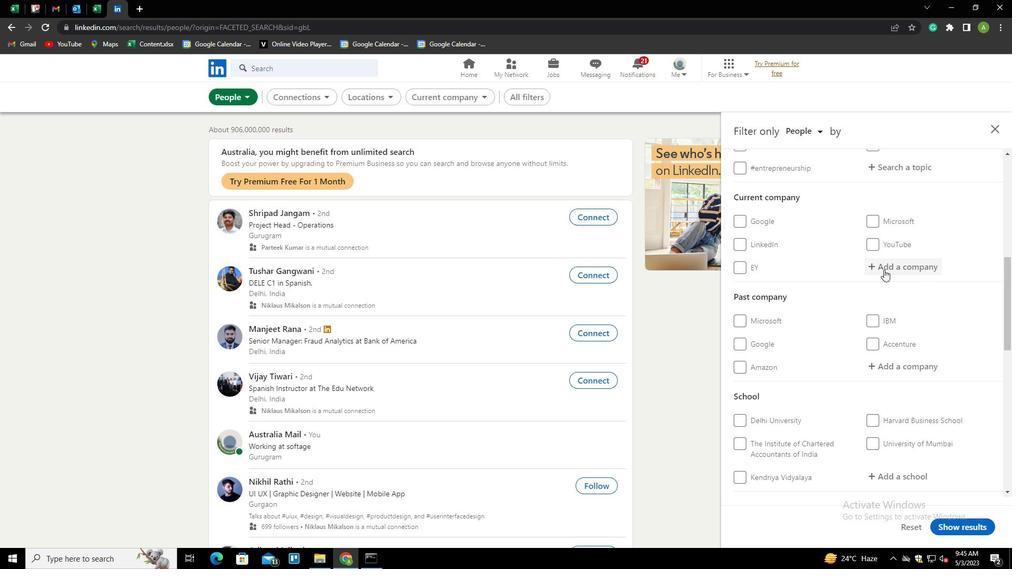 
Action: Mouse moved to (893, 266)
Screenshot: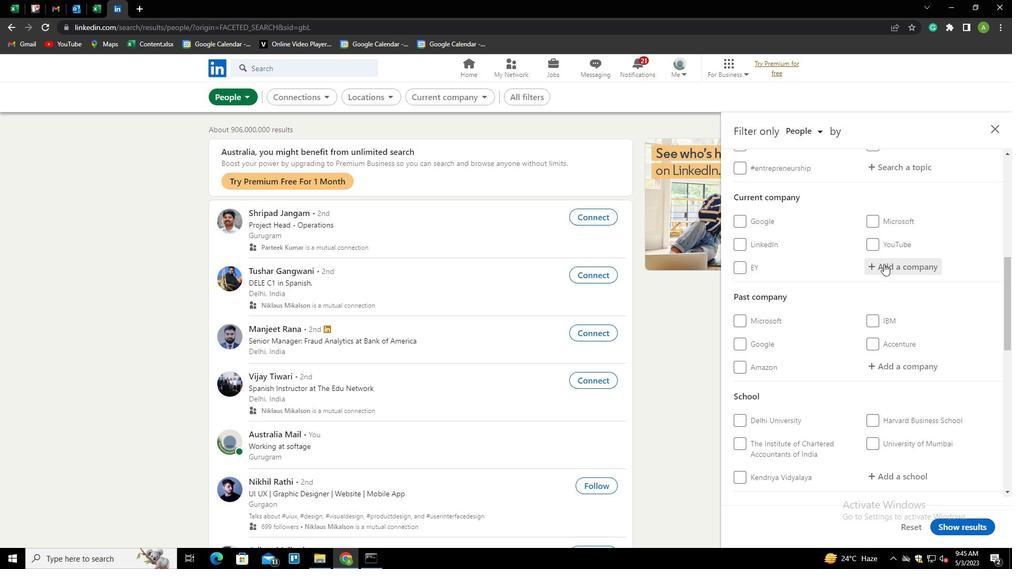 
Action: Mouse pressed left at (893, 266)
Screenshot: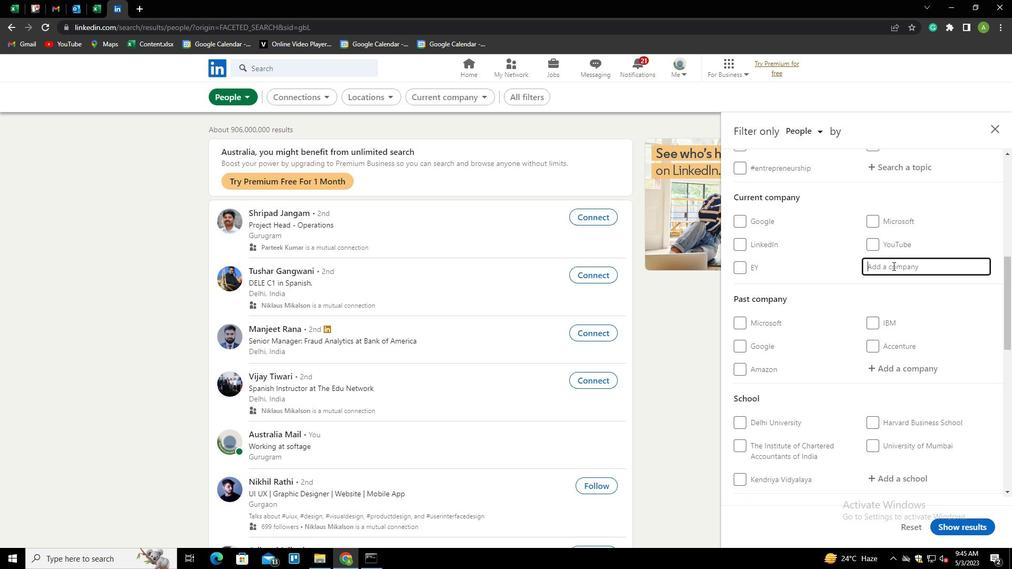 
Action: Key pressed <Key.shift><Key.shift><Key.shift><Key.shift><Key.shift><Key.shift><Key.shift><Key.shift><Key.shift><Key.shift><Key.shift>VIKRAM<Key.space>SOLA<Key.down><Key.enter>
Screenshot: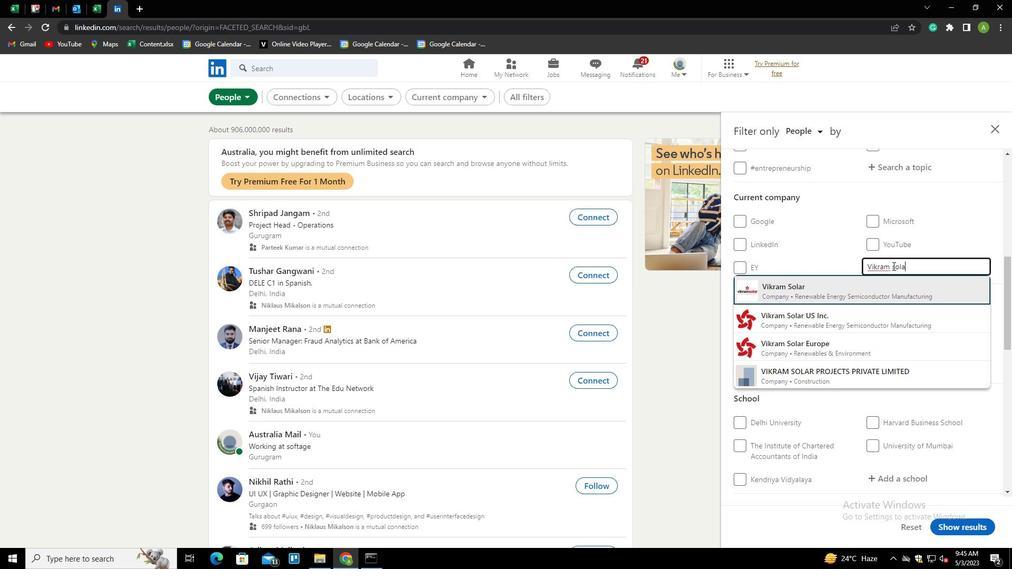 
Action: Mouse scrolled (893, 265) with delta (0, 0)
Screenshot: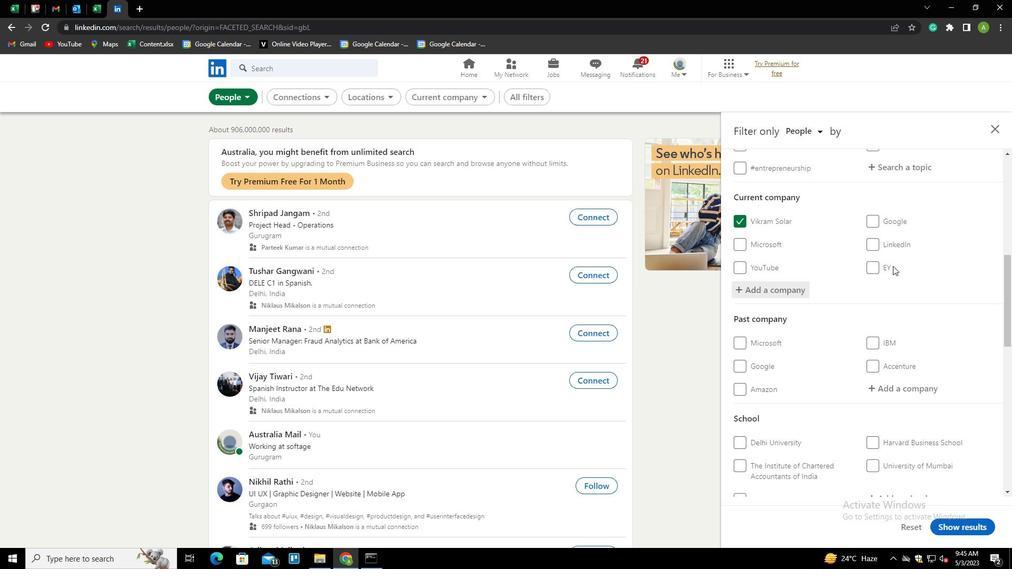 
Action: Mouse scrolled (893, 265) with delta (0, 0)
Screenshot: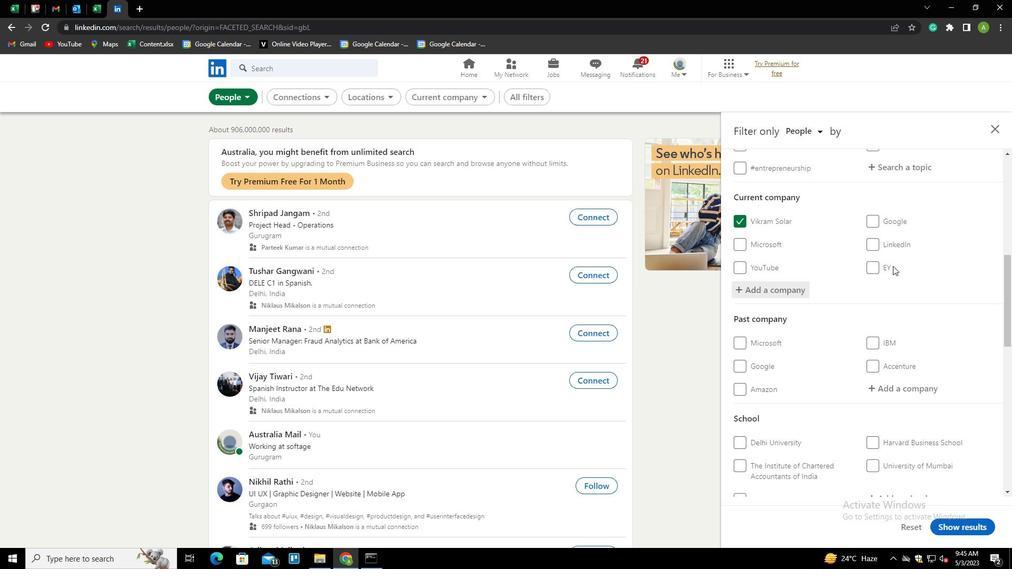 
Action: Mouse scrolled (893, 265) with delta (0, 0)
Screenshot: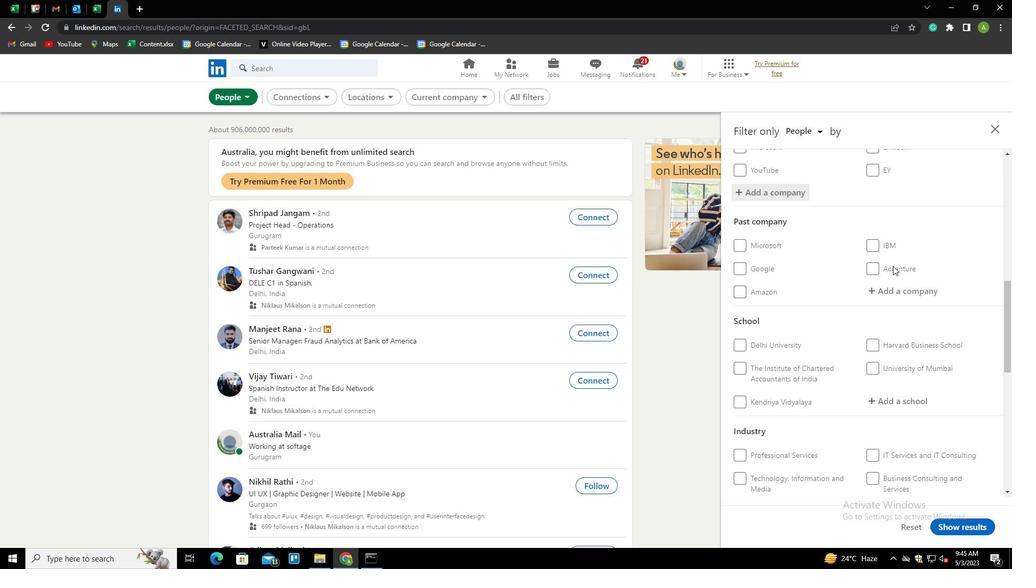 
Action: Mouse scrolled (893, 265) with delta (0, 0)
Screenshot: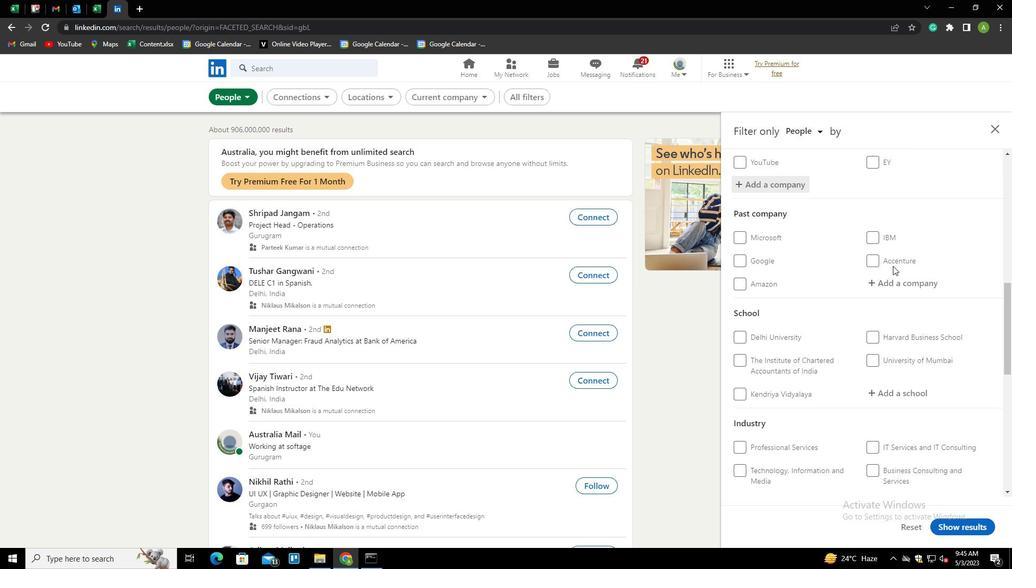 
Action: Mouse moved to (897, 283)
Screenshot: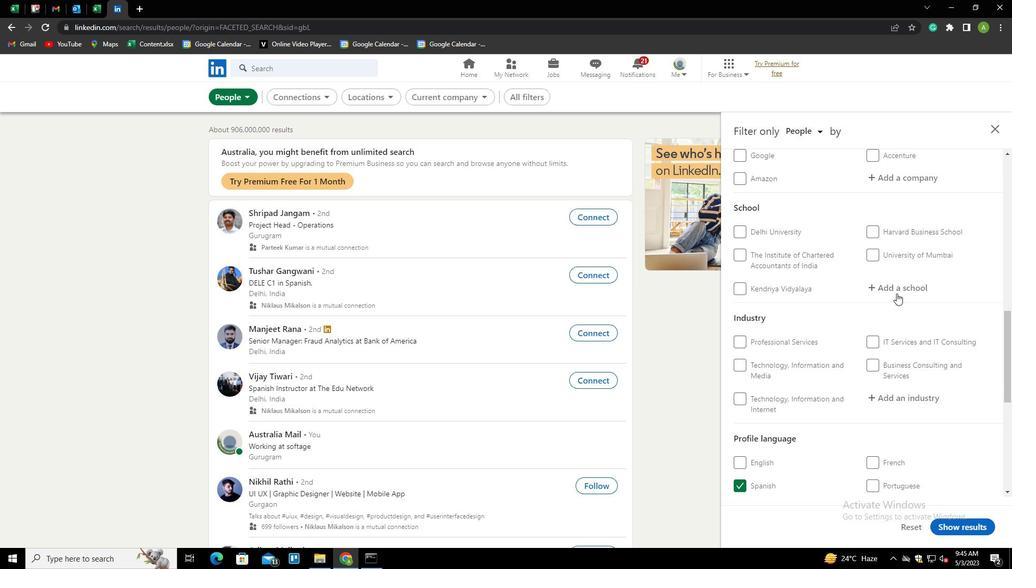 
Action: Mouse pressed left at (897, 283)
Screenshot: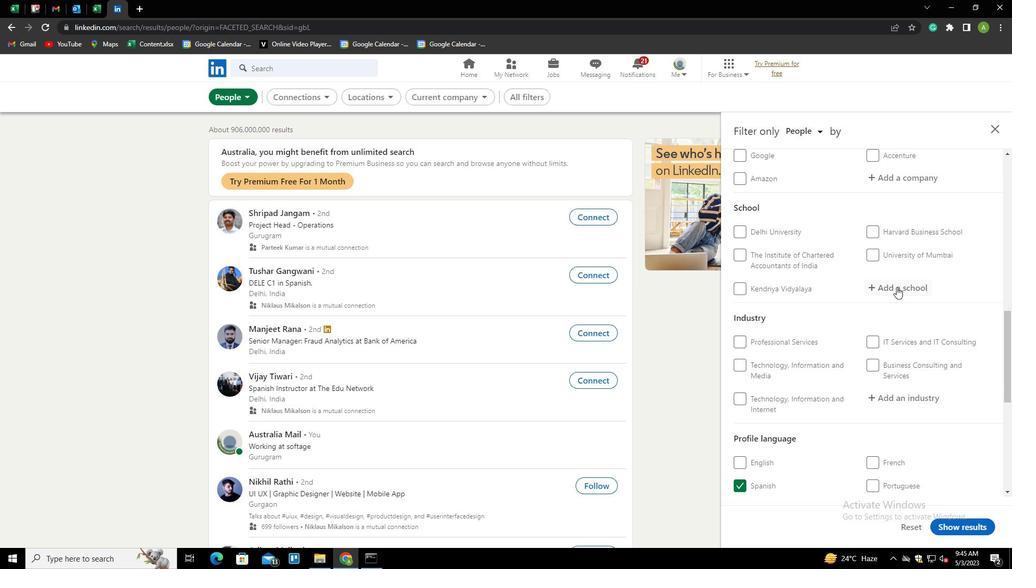 
Action: Mouse moved to (898, 284)
Screenshot: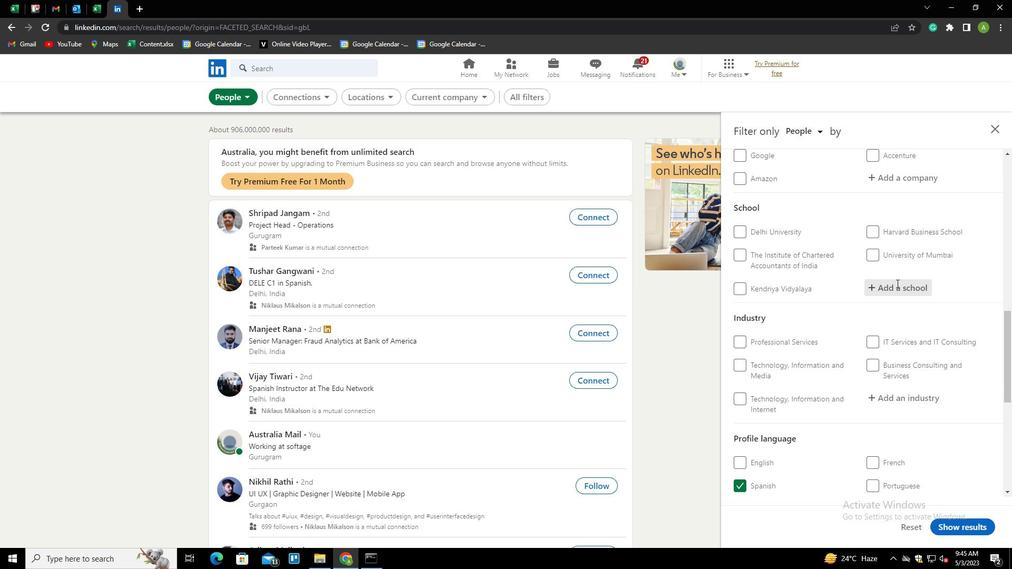
Action: Mouse pressed left at (898, 284)
Screenshot: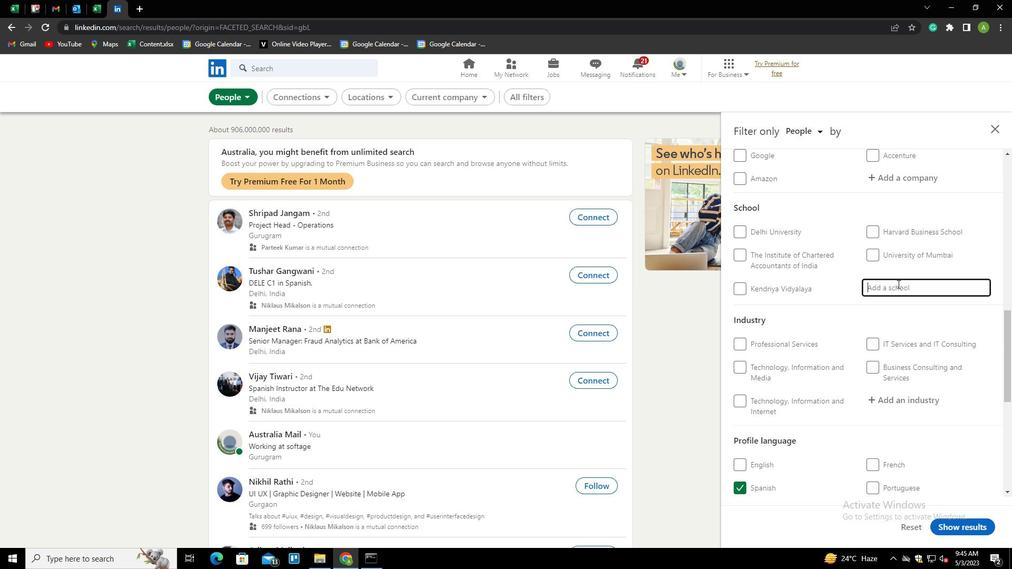 
Action: Key pressed <Key.shift>RAHG<Key.backspace><Key.backspace>JAGARI<Key.left><Key.left><Key.backspace>I<Key.down><Key.space><Key.shift>CE<Key.shift_r><Key.shift_r><Key.shift_r><Key.shift_r><Key.shift_r><Key.shift_r><Key.shift_r><Key.shift_r><Key.shift_r><Key.shift_r><Key.shift_r><Key.shift_r><Key.shift_r><Key.shift_r><Key.shift_r><Key.shift_r><Key.shift_r><Key.shift_r><Key.shift_r><Key.shift_r><Key.shift_r><Key.shift_r><Key.shift_r><Key.shift_r><Key.end>TRE<Key.left><Key.left><Key.left><Key.left><Key.left><Key.left>RI<Key.end><Key.backspace><Key.backspace><Key.backspace>NTRE<Key.space>FOR<Key.down><Key.down><Key.enter>
Screenshot: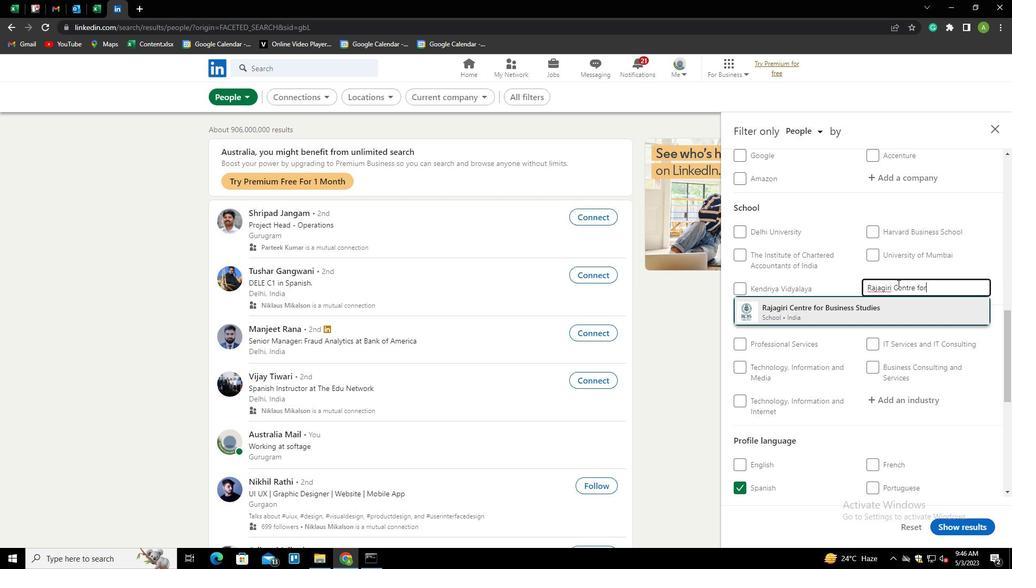 
Action: Mouse scrolled (898, 283) with delta (0, 0)
Screenshot: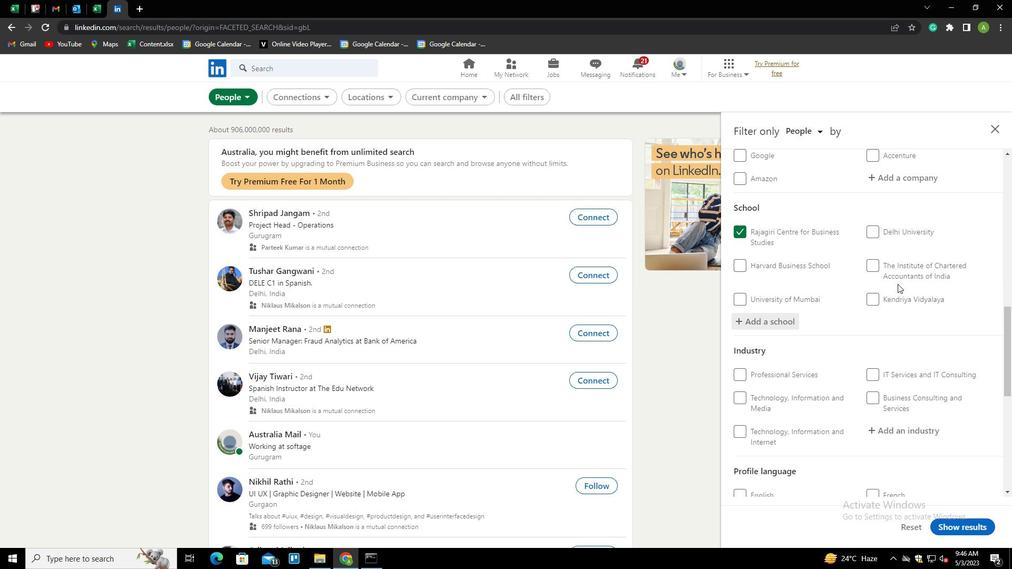 
Action: Mouse scrolled (898, 283) with delta (0, 0)
Screenshot: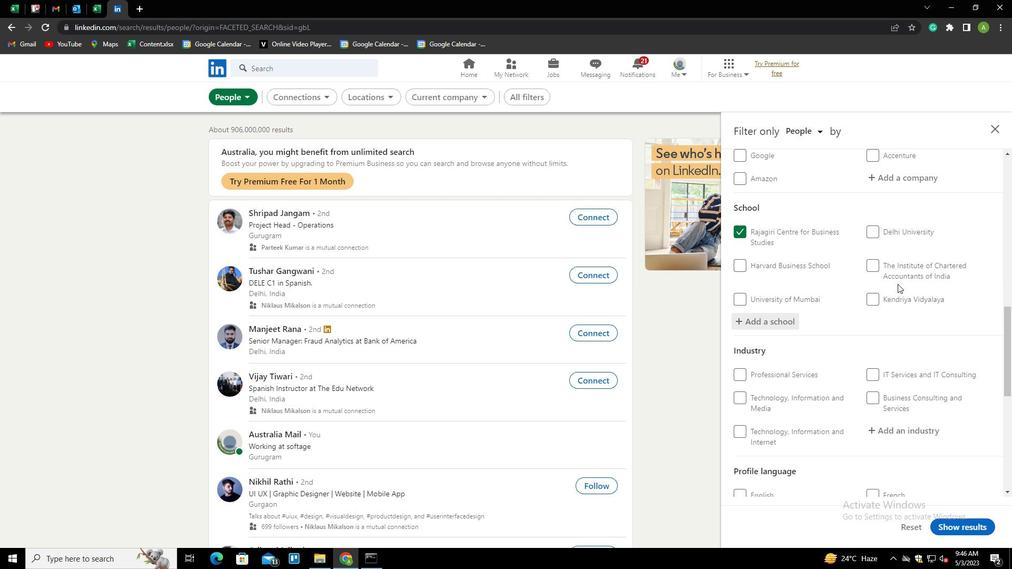 
Action: Mouse moved to (899, 295)
Screenshot: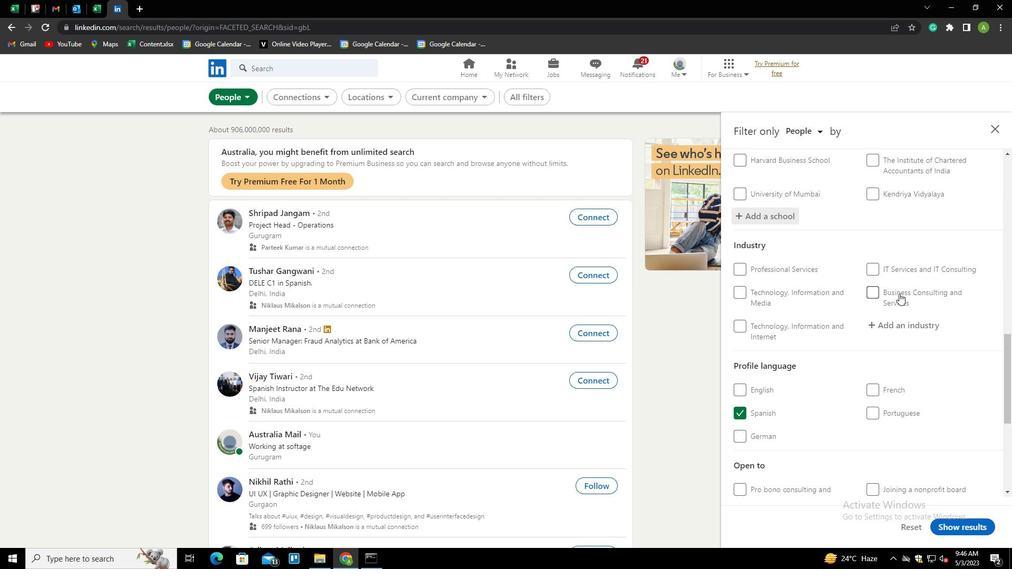 
Action: Mouse scrolled (899, 294) with delta (0, 0)
Screenshot: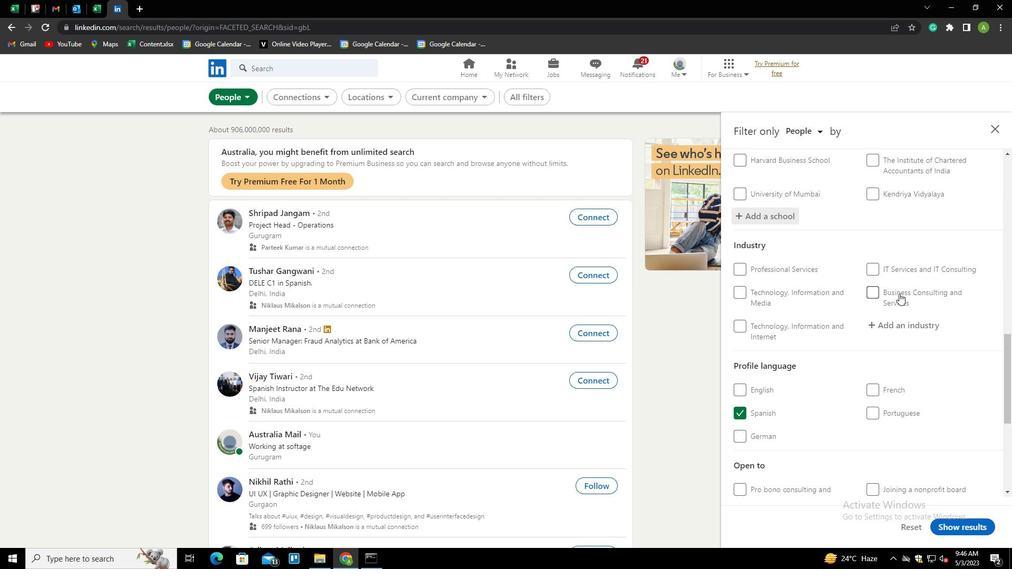 
Action: Mouse moved to (896, 273)
Screenshot: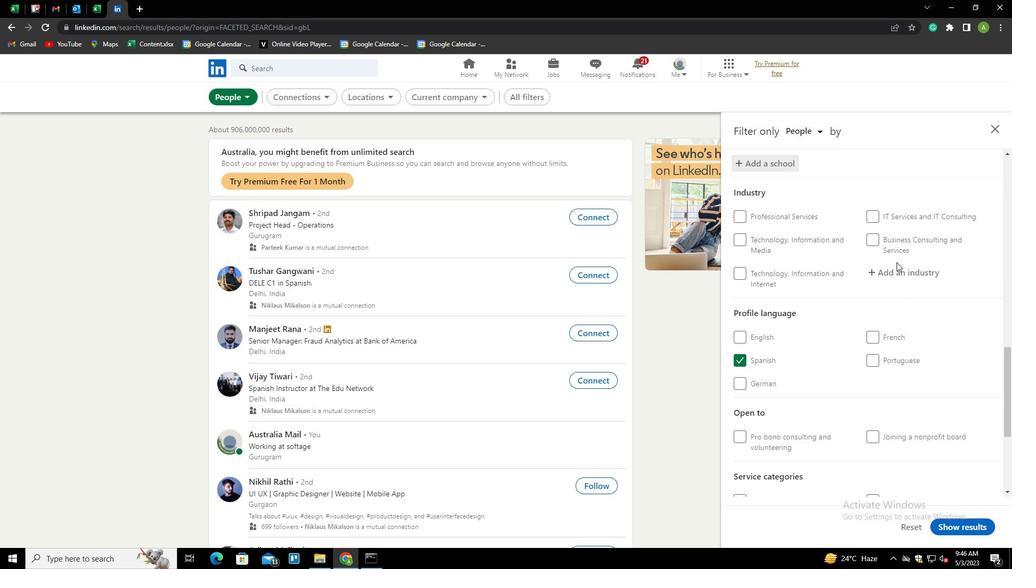 
Action: Mouse pressed left at (896, 273)
Screenshot: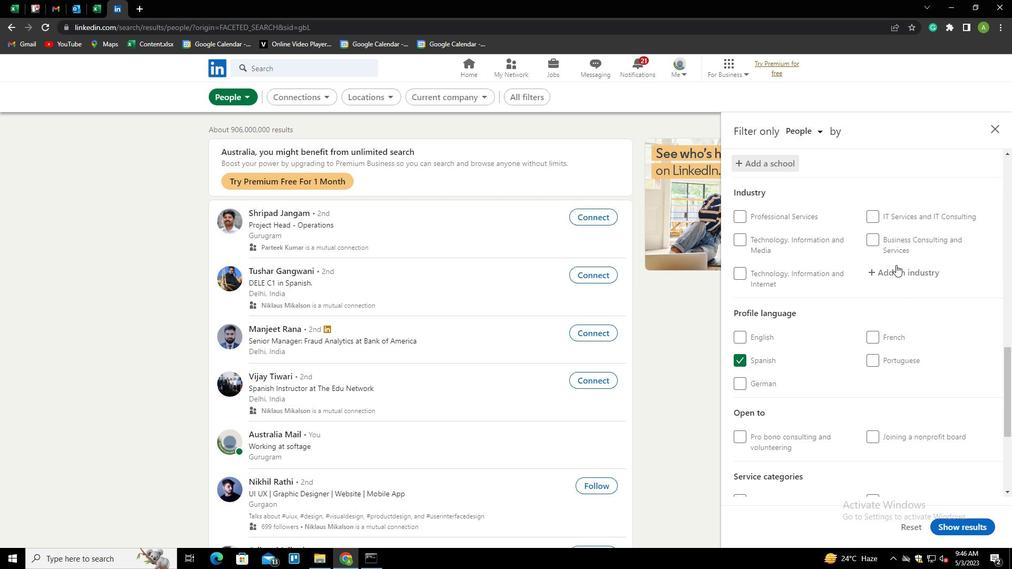 
Action: Mouse moved to (898, 274)
Screenshot: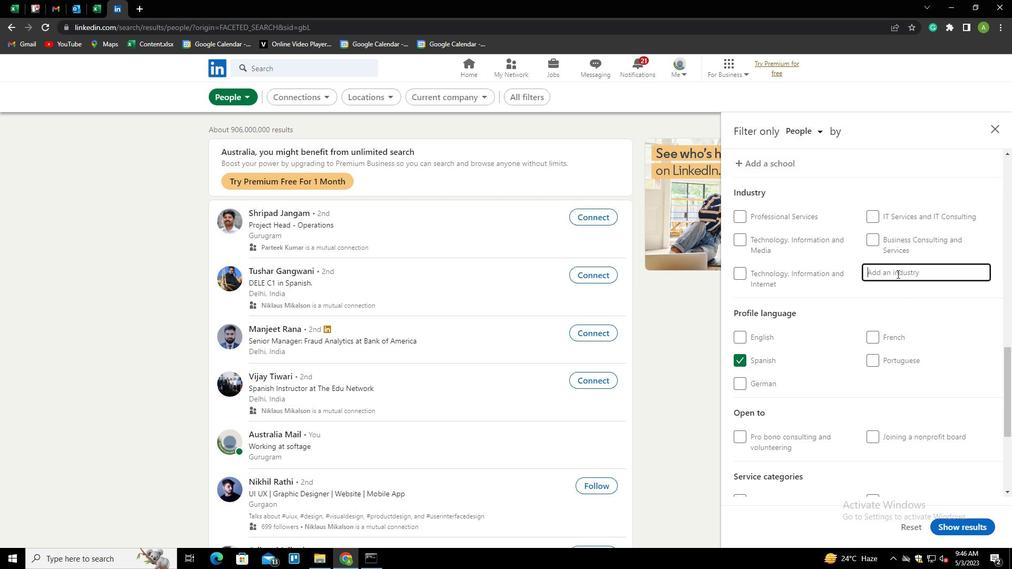 
Action: Mouse pressed left at (898, 274)
Screenshot: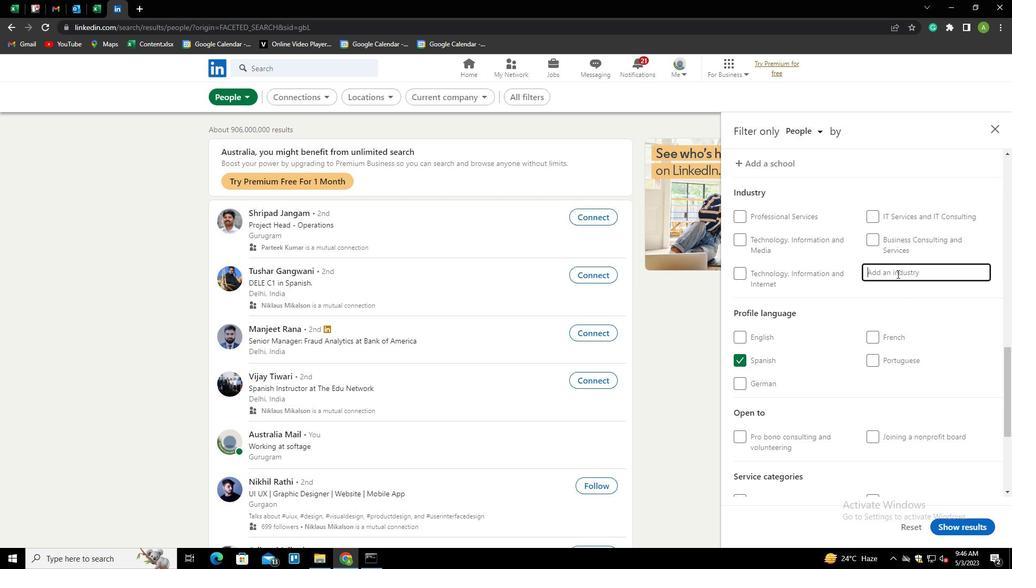 
Action: Key pressed <Key.shift>NATURAL<Key.space><Key.shift>GAS<Key.down><Key.enter>
Screenshot: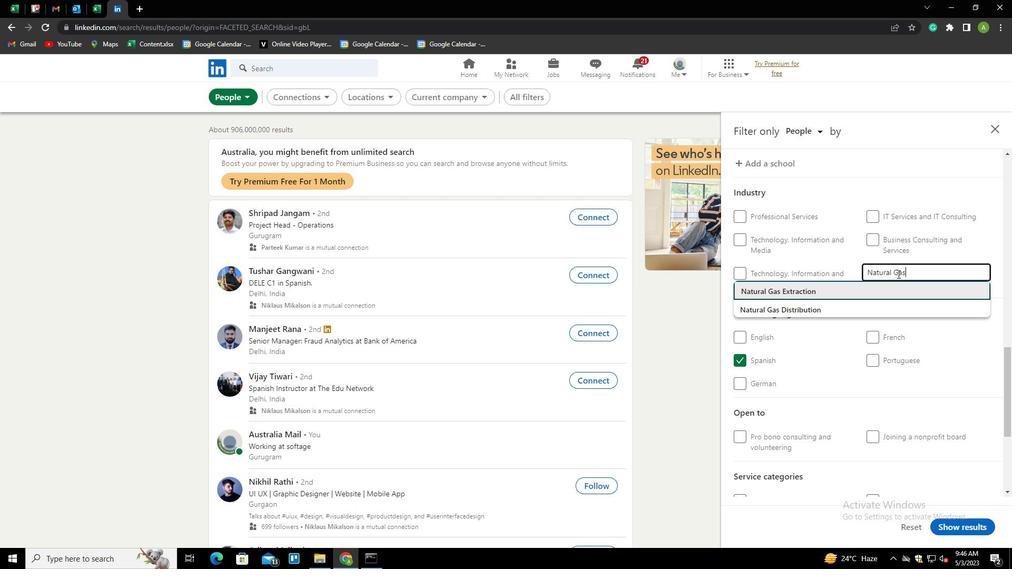 
Action: Mouse scrolled (898, 273) with delta (0, 0)
Screenshot: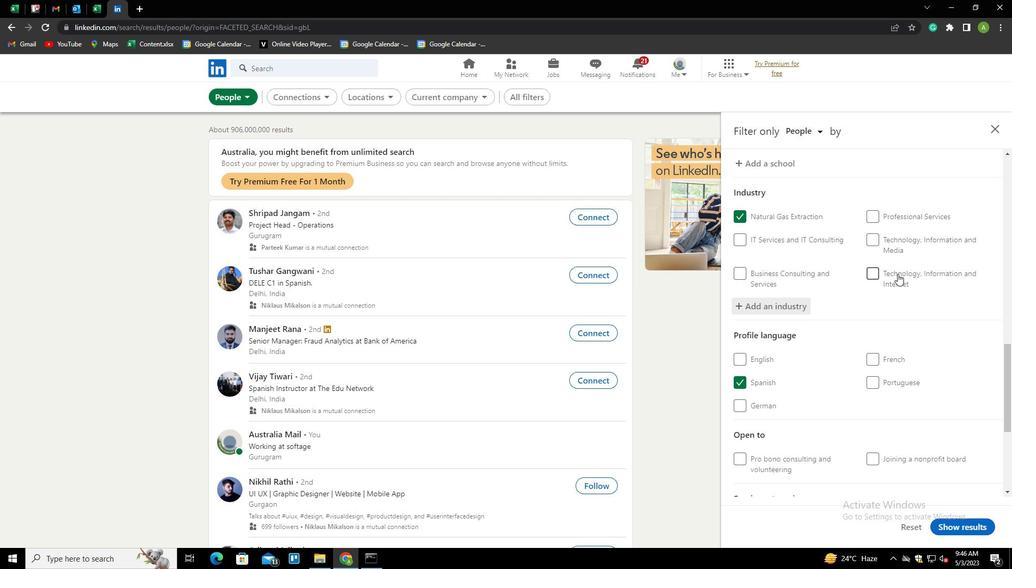 
Action: Mouse scrolled (898, 273) with delta (0, 0)
Screenshot: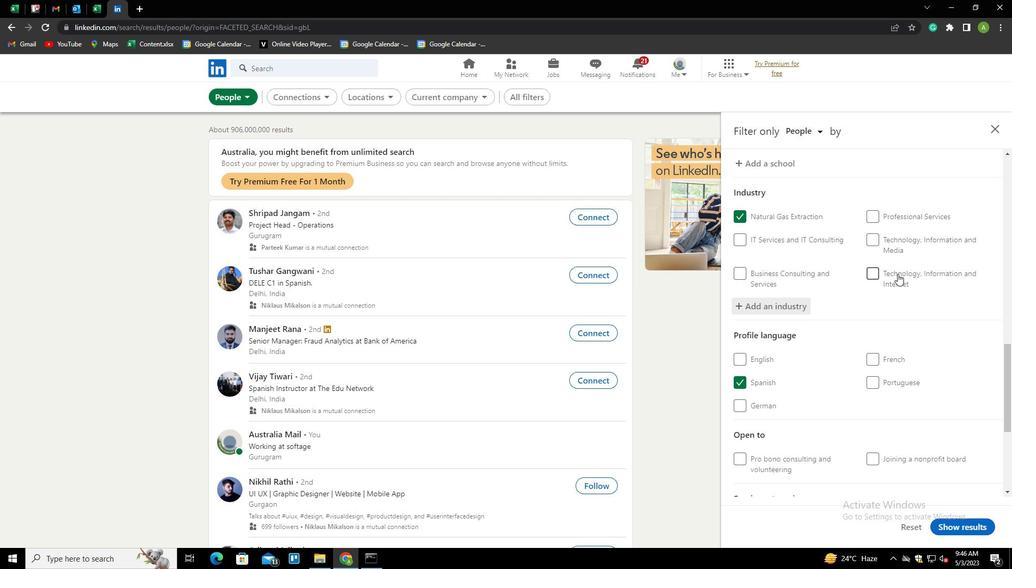 
Action: Mouse scrolled (898, 273) with delta (0, 0)
Screenshot: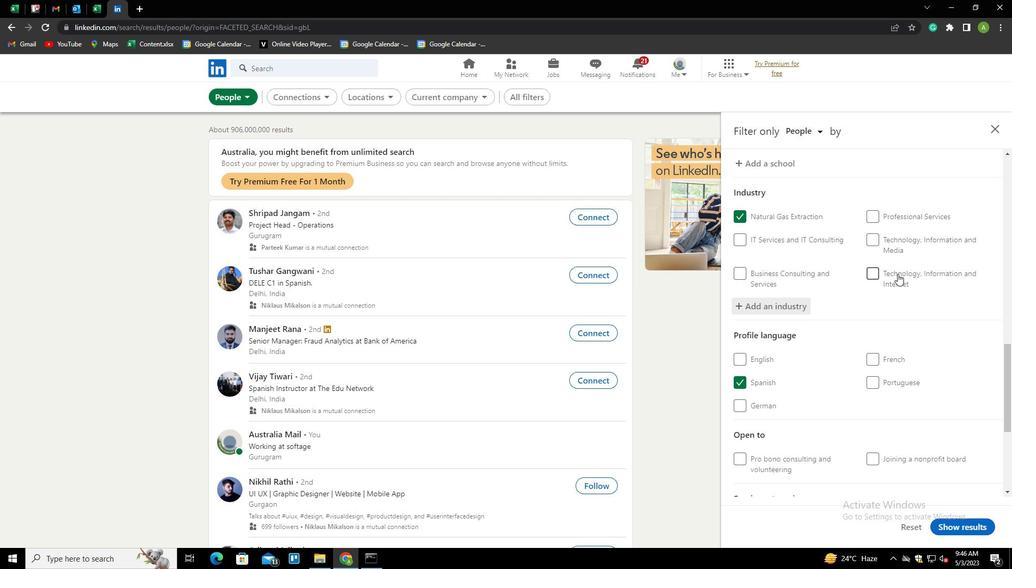 
Action: Mouse moved to (898, 274)
Screenshot: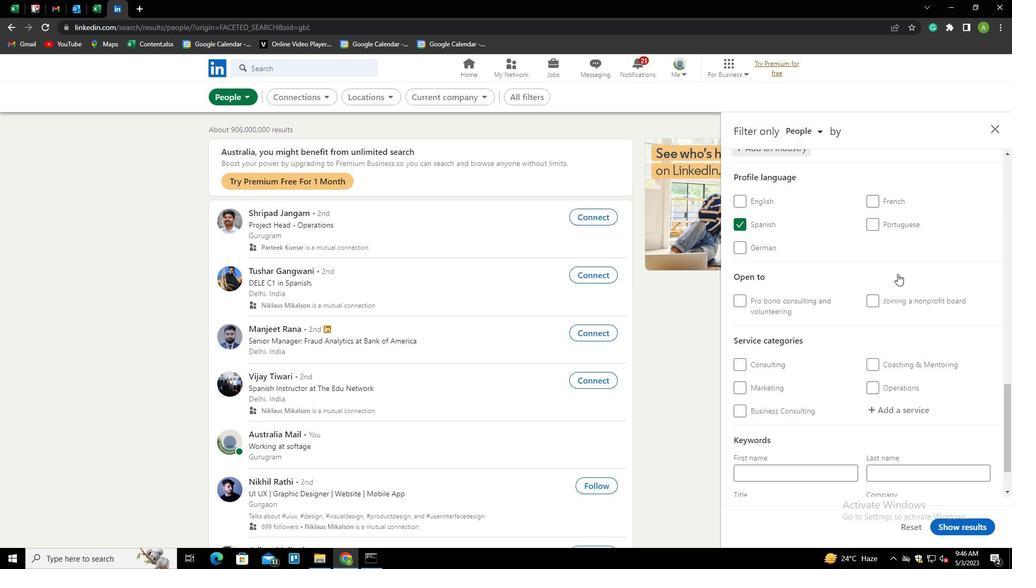 
Action: Mouse scrolled (898, 274) with delta (0, 0)
Screenshot: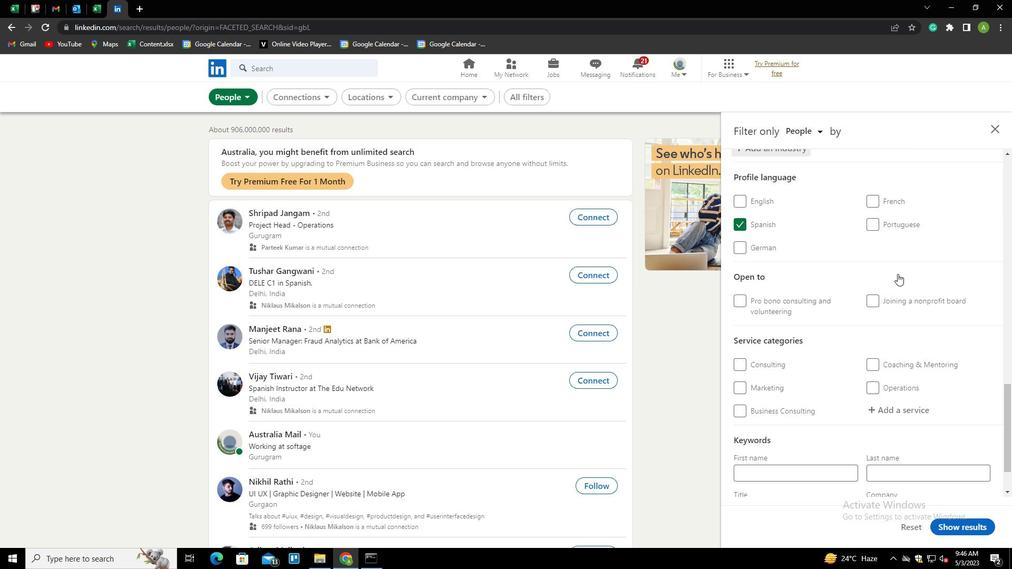 
Action: Mouse scrolled (898, 274) with delta (0, 0)
Screenshot: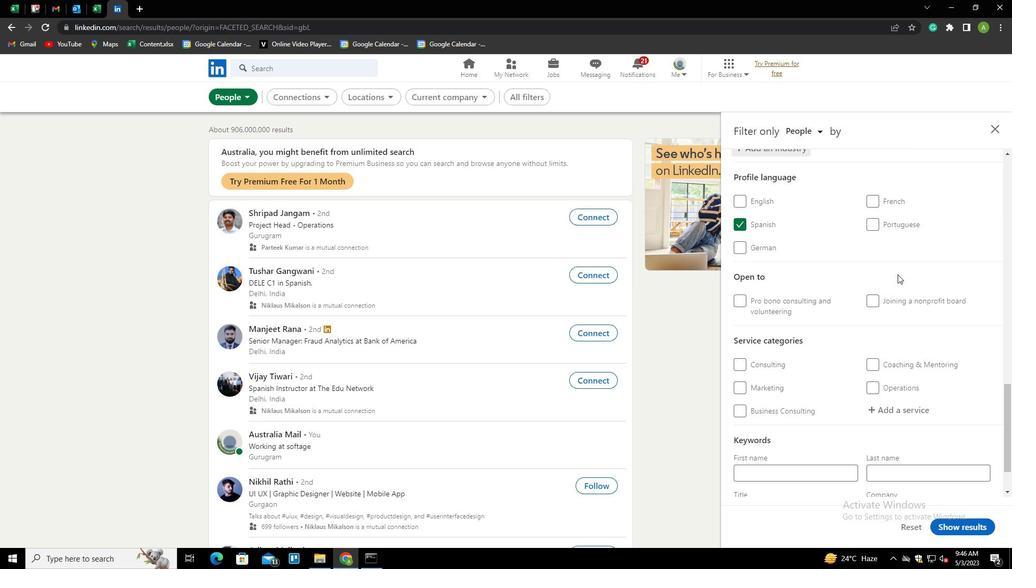 
Action: Mouse moved to (892, 345)
Screenshot: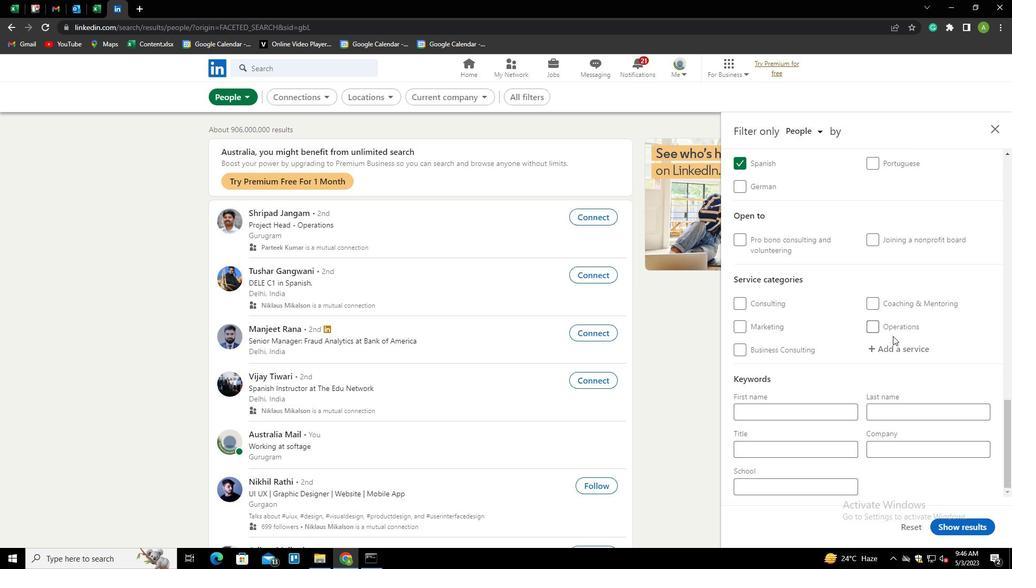
Action: Mouse pressed left at (892, 345)
Screenshot: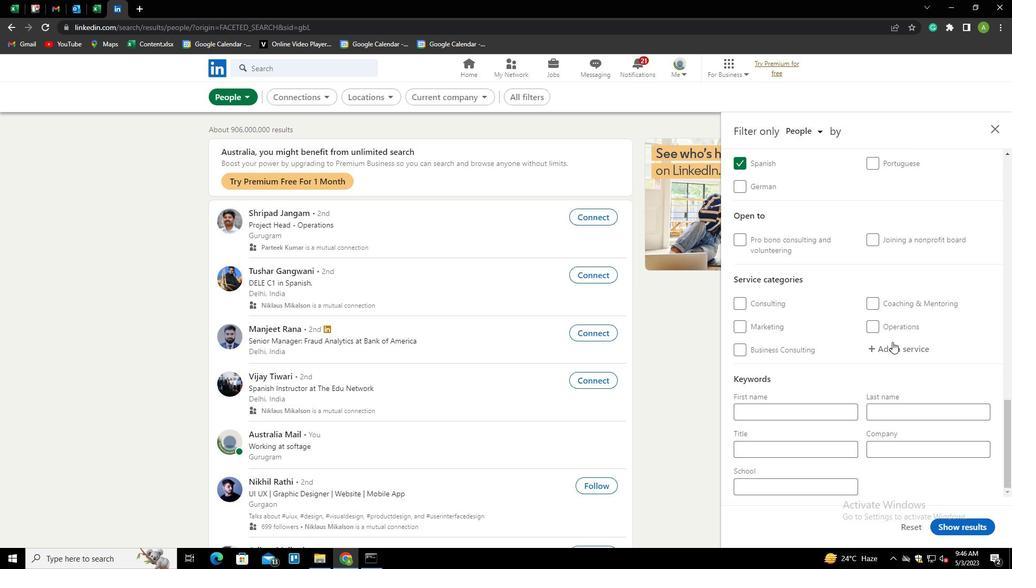 
Action: Mouse moved to (894, 348)
Screenshot: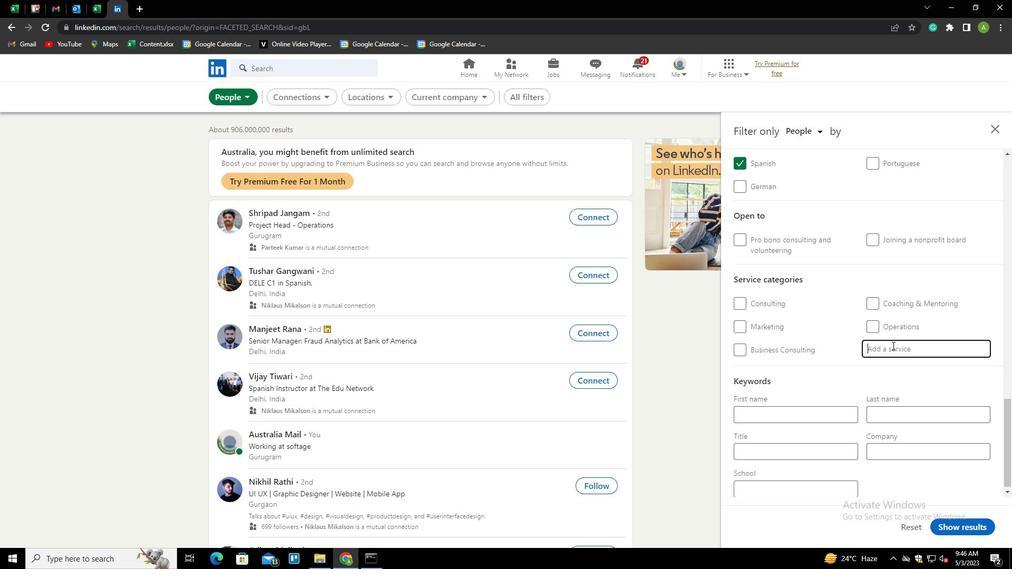 
Action: Mouse pressed left at (894, 348)
Screenshot: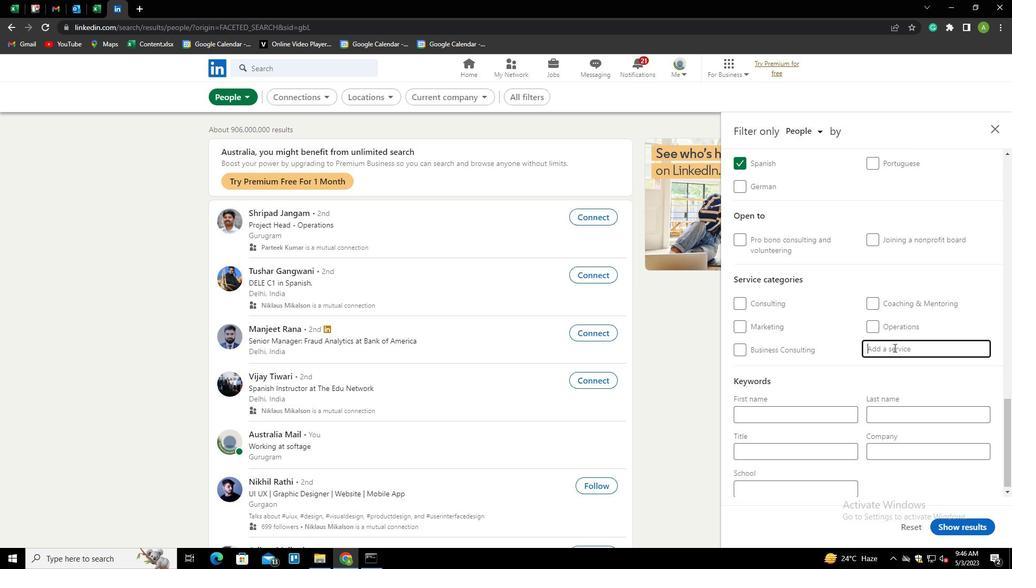 
Action: Key pressed <Key.shift>LOANS<Key.down><Key.enter>
Screenshot: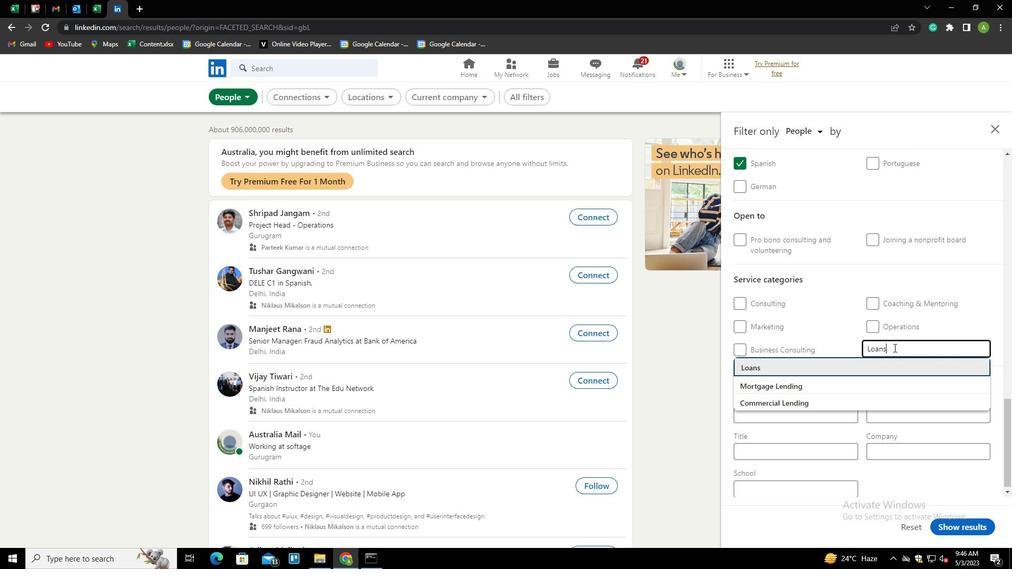 
Action: Mouse scrolled (894, 347) with delta (0, 0)
Screenshot: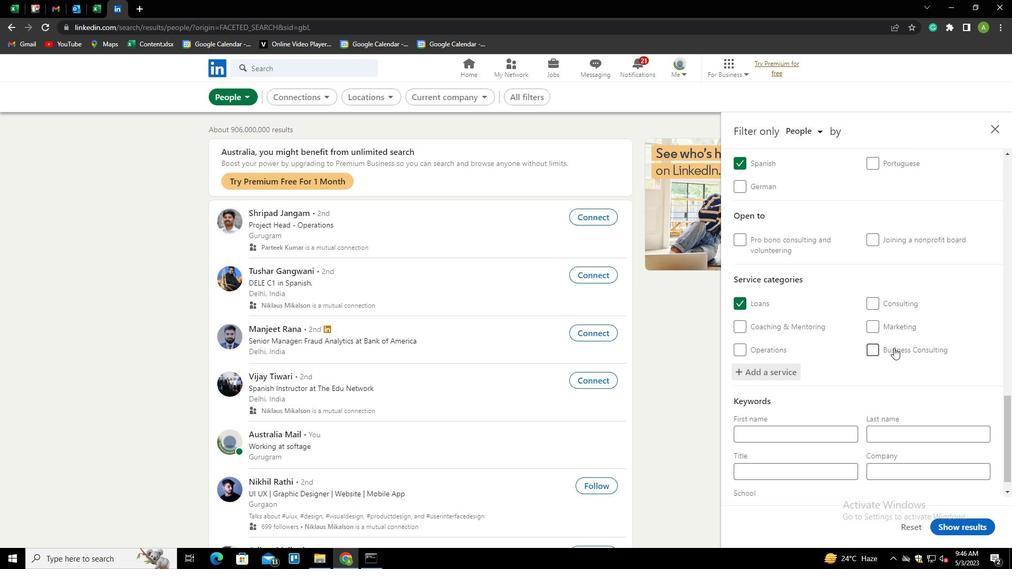 
Action: Mouse scrolled (894, 347) with delta (0, 0)
Screenshot: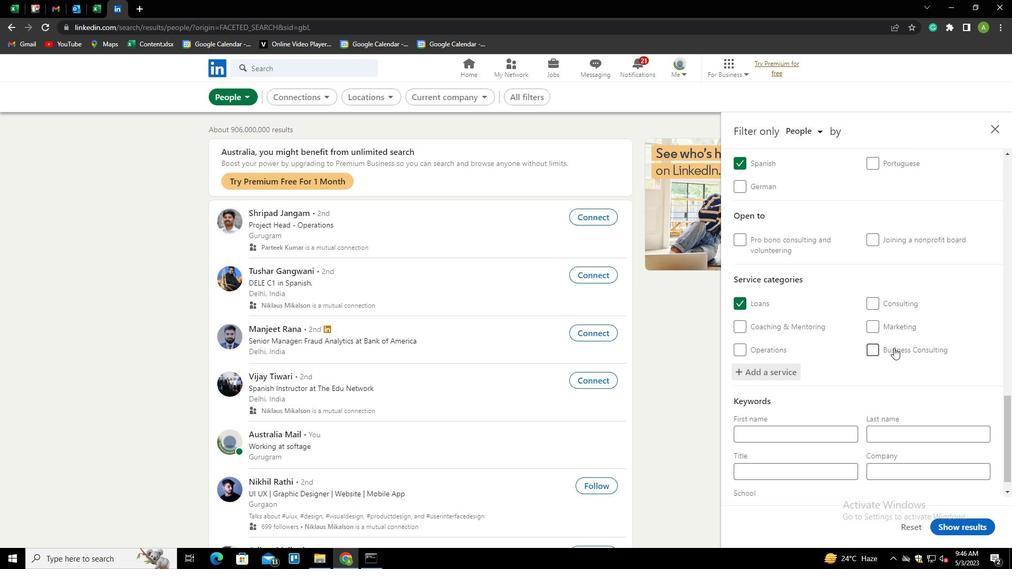
Action: Mouse scrolled (894, 347) with delta (0, 0)
Screenshot: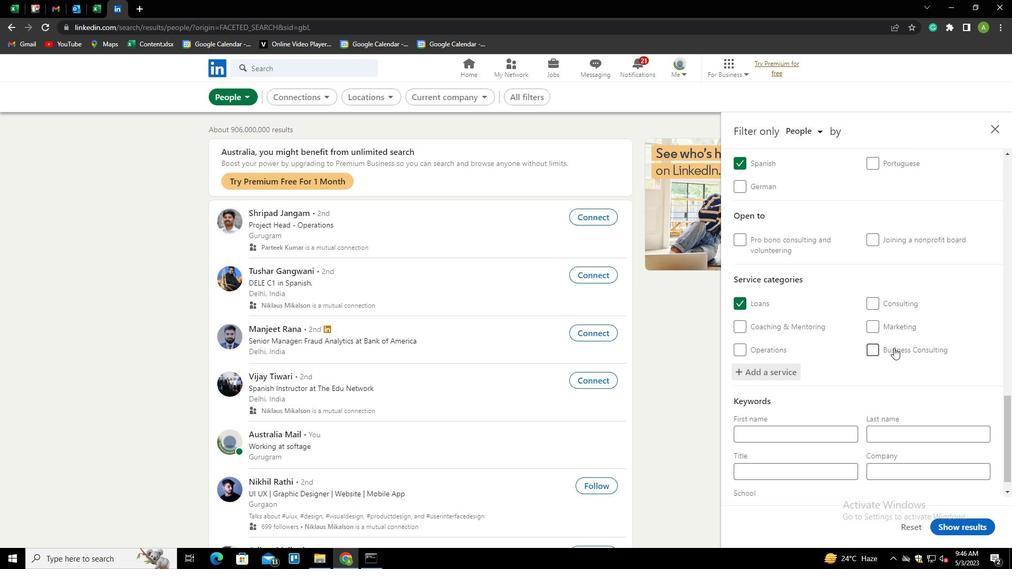 
Action: Mouse scrolled (894, 347) with delta (0, 0)
Screenshot: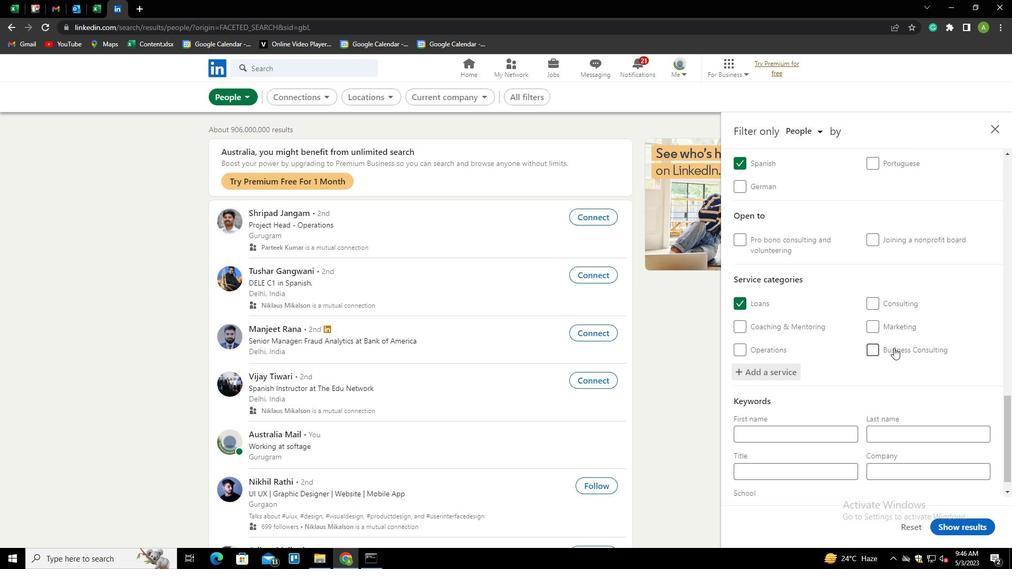 
Action: Mouse scrolled (894, 347) with delta (0, 0)
Screenshot: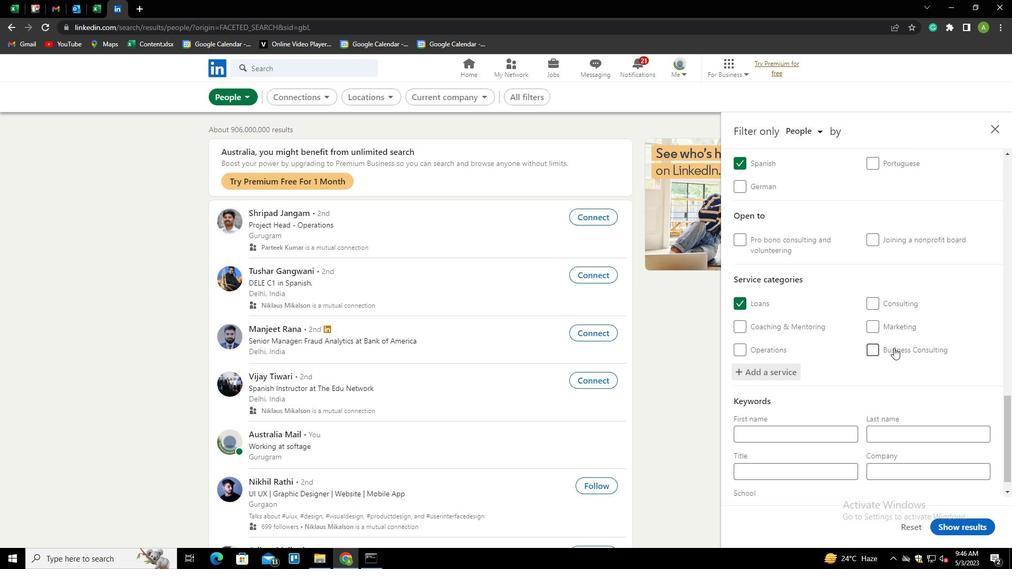 
Action: Mouse moved to (799, 449)
Screenshot: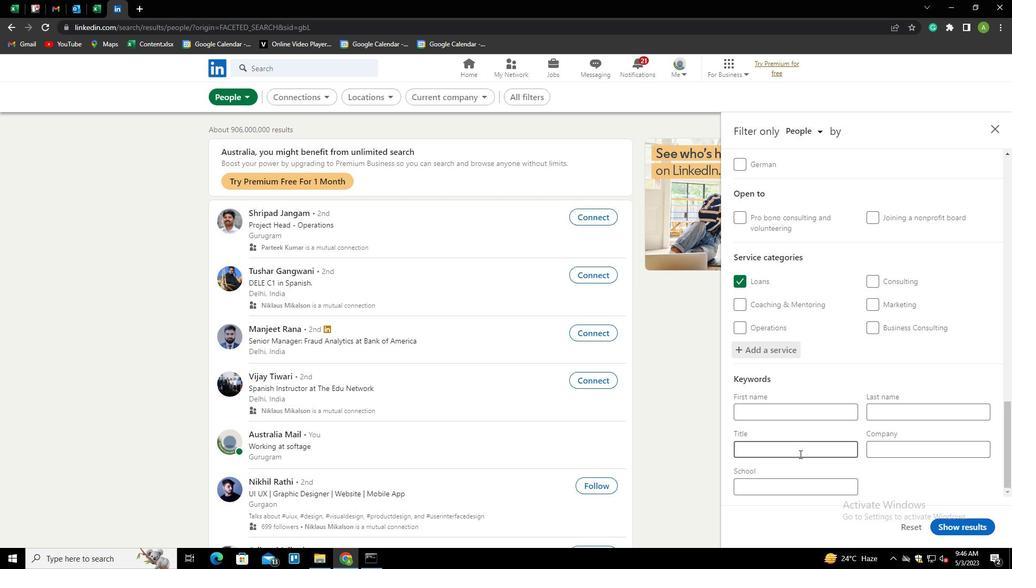 
Action: Mouse pressed left at (799, 449)
Screenshot: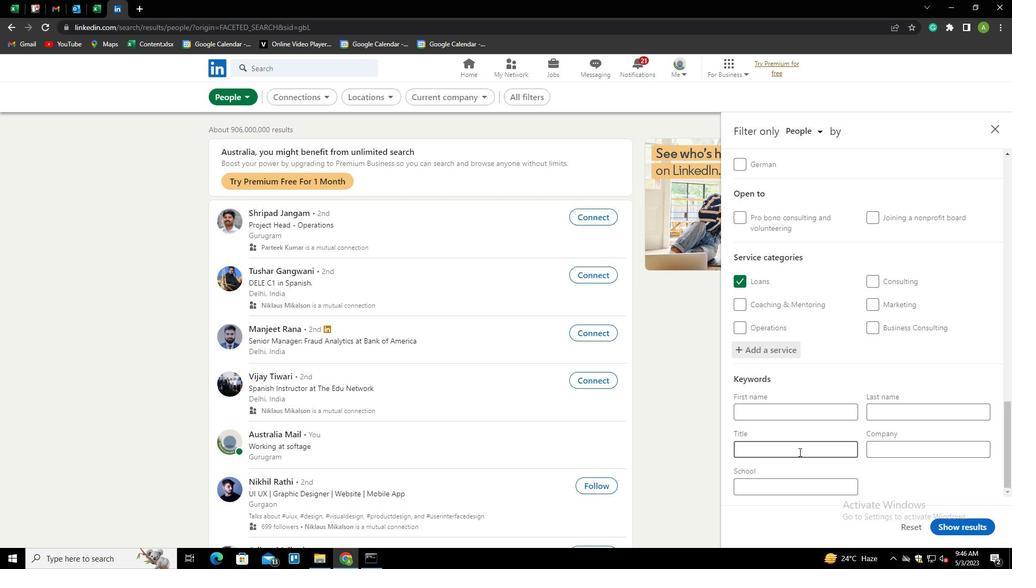 
Action: Key pressed <Key.shift><Key.shift>BUSINESS<Key.space><Key.shift><Key.shift><Key.shift><Key.shift><Key.shift><Key.shift><Key.shift><Key.shift><Key.shift><Key.shift><Key.shift><Key.shift><Key.shift><Key.shift><Key.shift><Key.shift><Key.shift><Key.shift><Key.shift><Key.shift><Key.shift><Key.shift><Key.shift><Key.shift><Key.shift><Key.shift><Key.shift><Key.shift><Key.shift><Key.shift><Key.shift><Key.shift><Key.shift><Key.shift><Key.shift><Key.shift><Key.shift><Key.shift><Key.shift><Key.shift><Key.shift><Key.shift><Key.shift><Key.shift><Key.shift>ANALYST
Screenshot: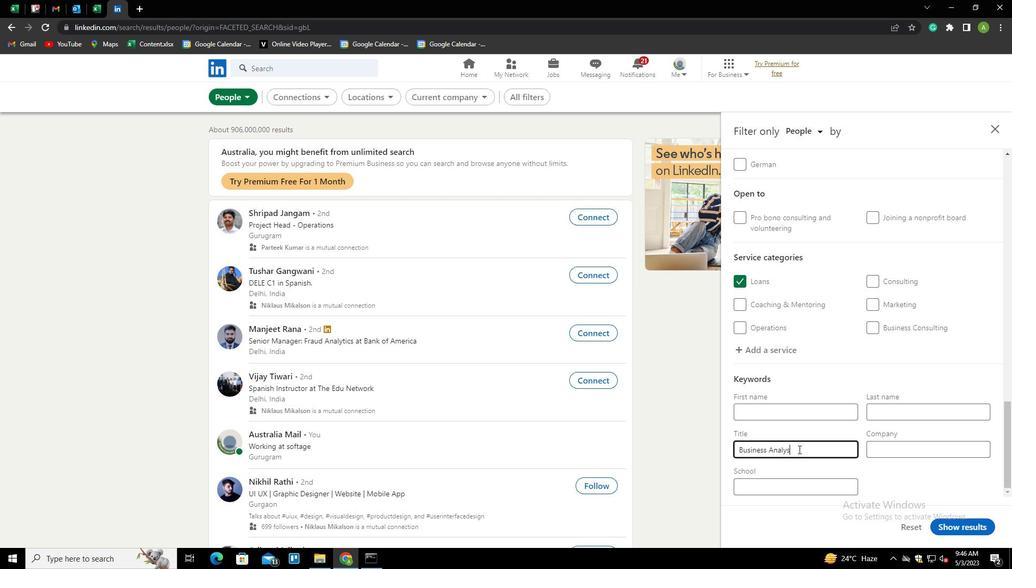
Action: Mouse moved to (890, 470)
Screenshot: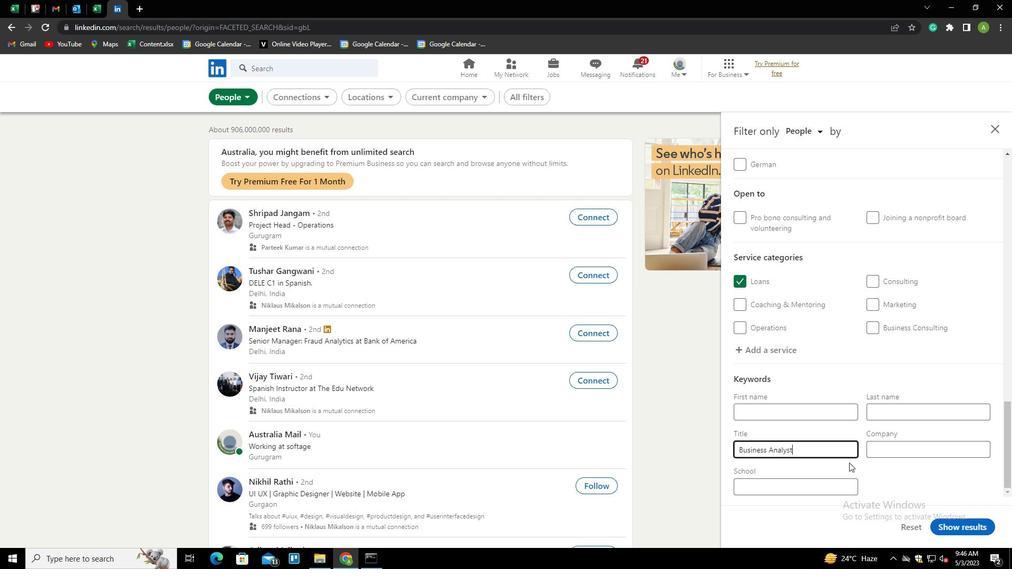 
Action: Mouse pressed left at (890, 470)
Screenshot: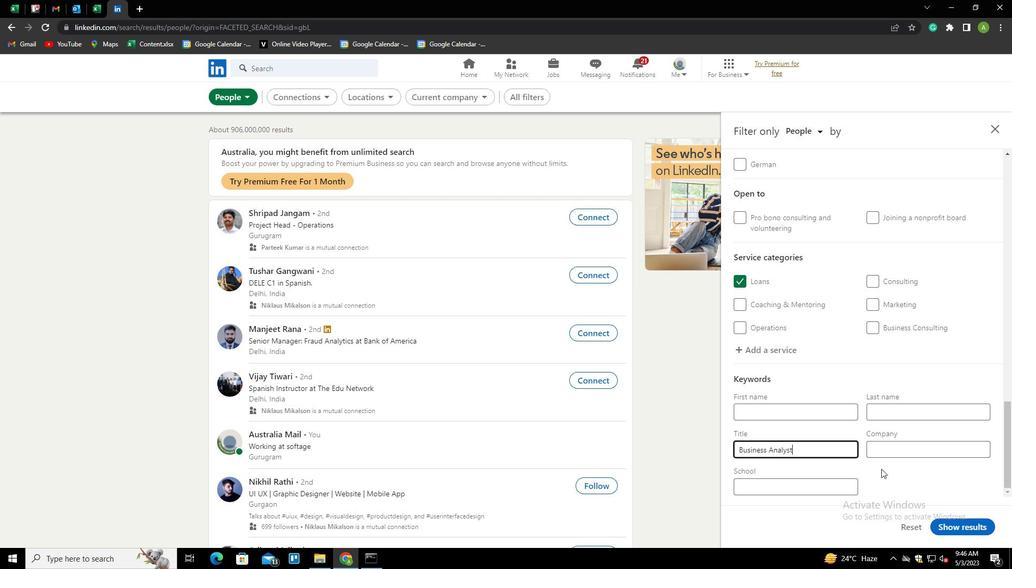 
Action: Mouse moved to (958, 523)
Screenshot: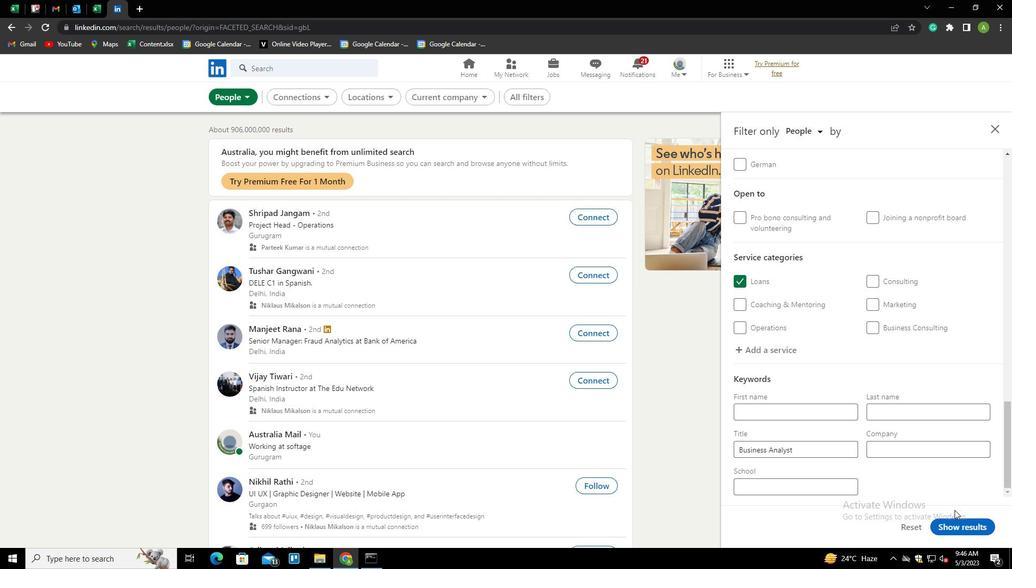 
Action: Mouse pressed left at (958, 523)
Screenshot: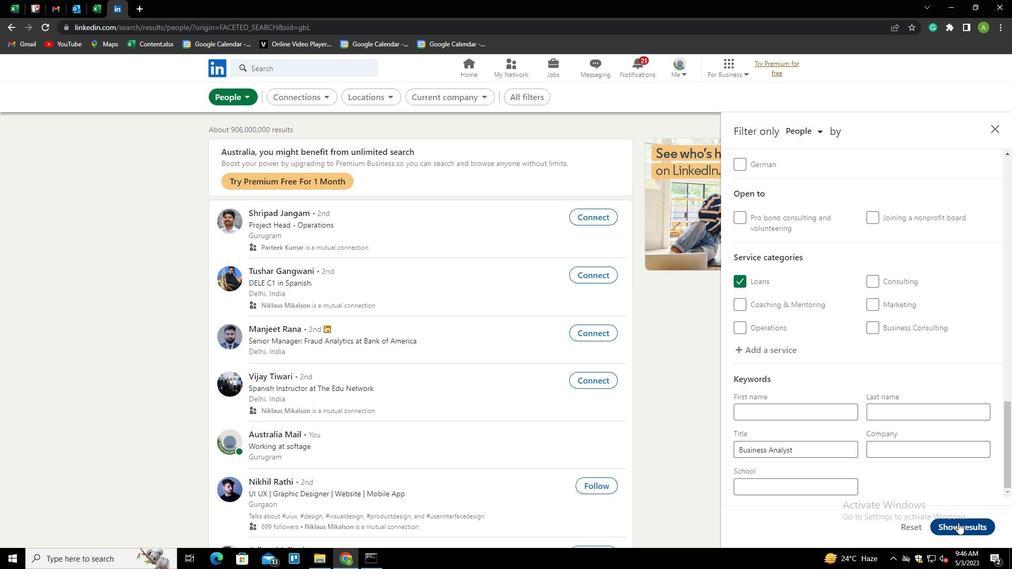 
